 Task: Change  the formatting of the data to Which is Less than 10, In conditional formating, put the option 'Light Red Fill with Drak Red Text. 'add another formatting option Format As Table, insert the option Blue Table style Light 9 In the sheet   Navigate Sales log book
Action: Mouse moved to (50, 146)
Screenshot: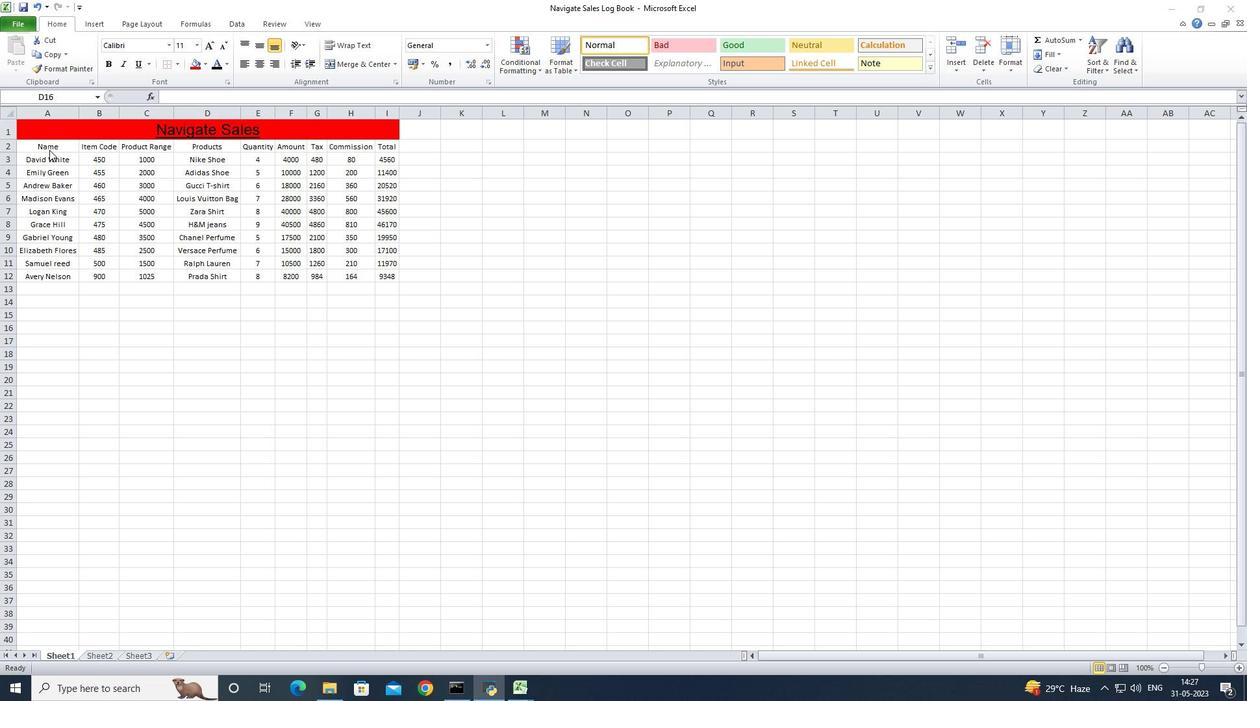 
Action: Mouse pressed left at (50, 146)
Screenshot: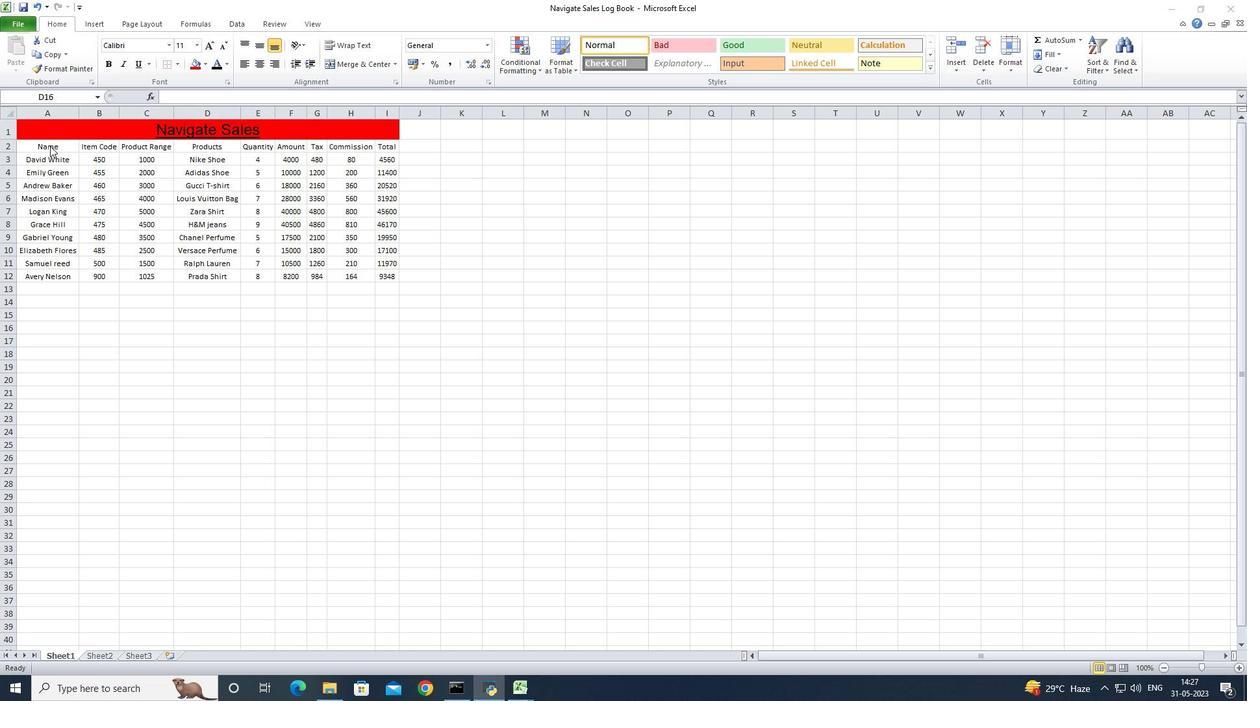 
Action: Mouse pressed left at (50, 146)
Screenshot: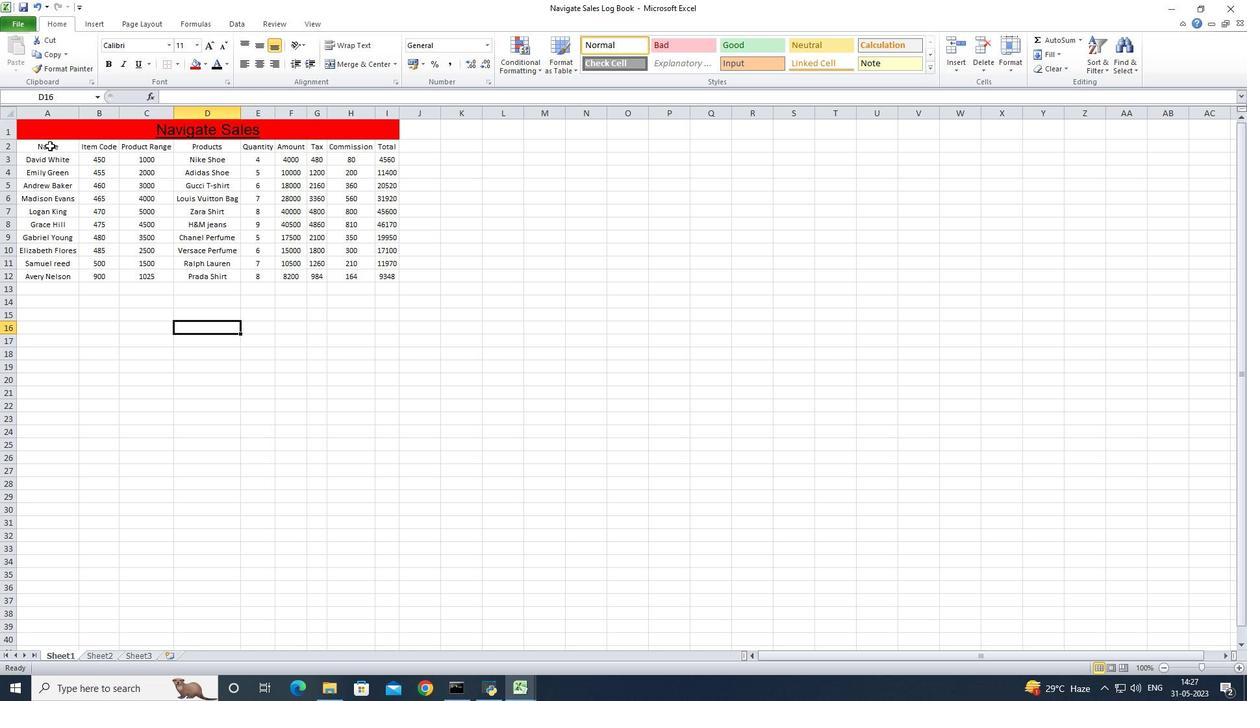 
Action: Mouse pressed left at (50, 146)
Screenshot: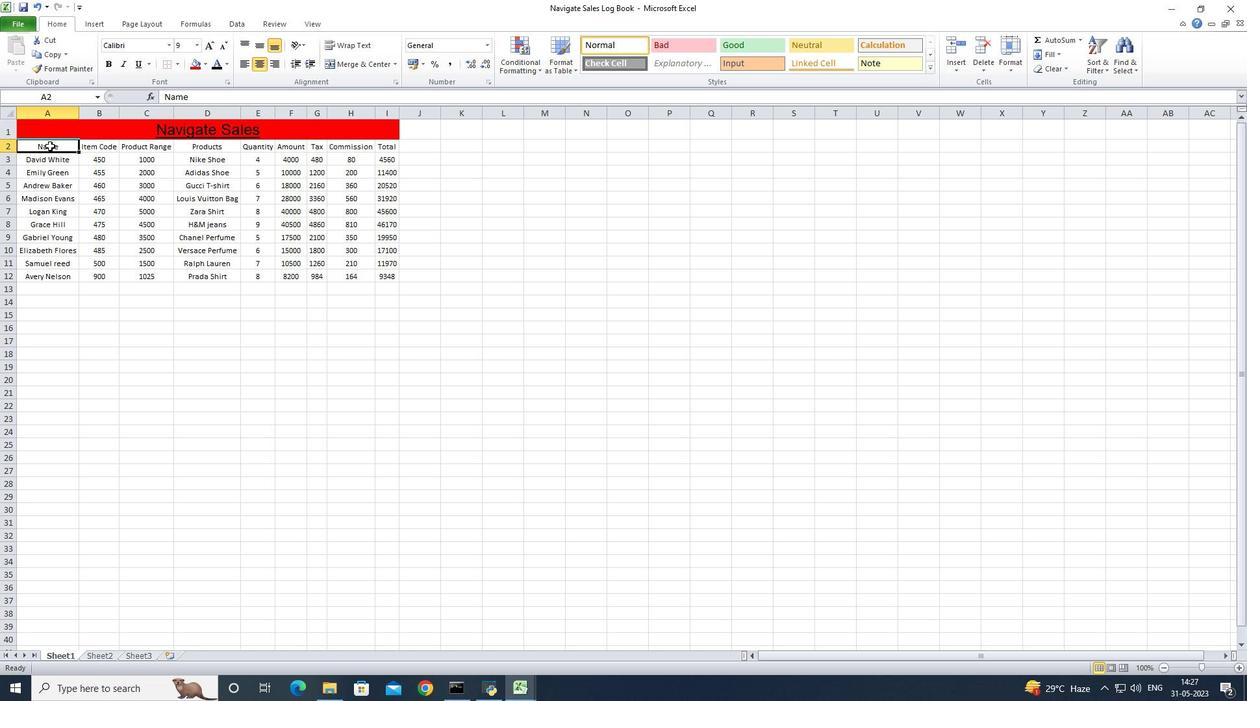
Action: Mouse moved to (518, 66)
Screenshot: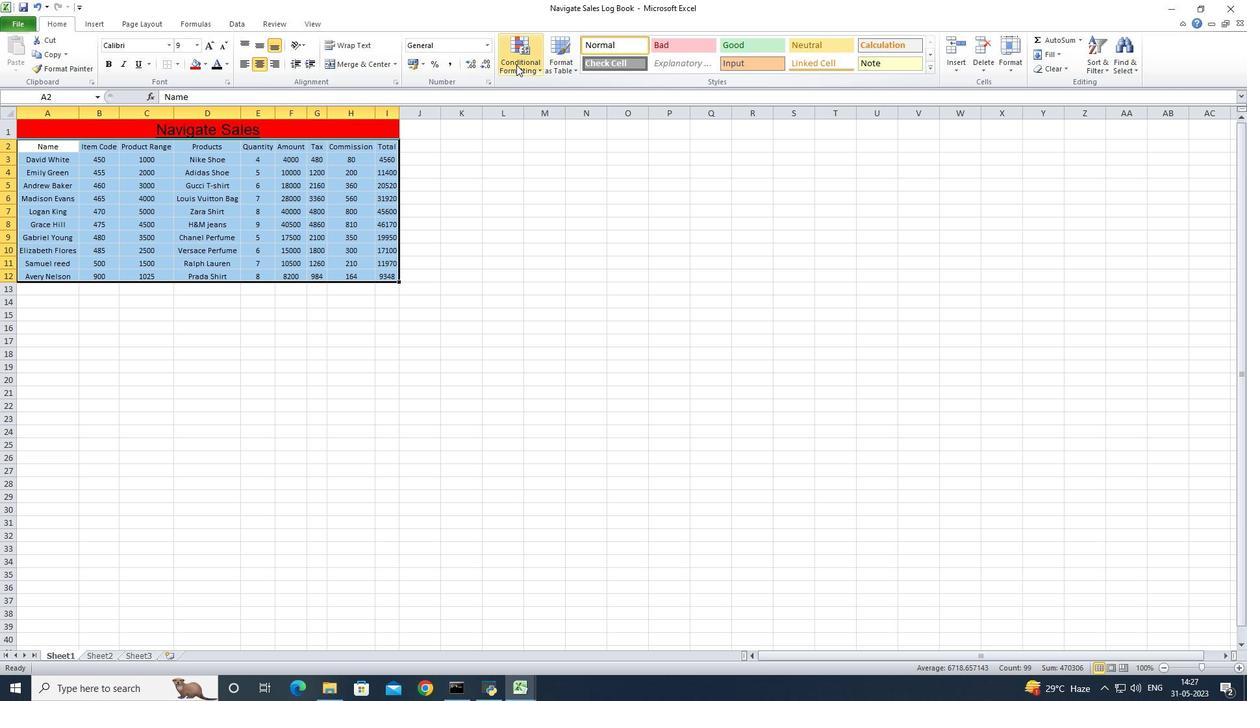 
Action: Mouse pressed left at (518, 66)
Screenshot: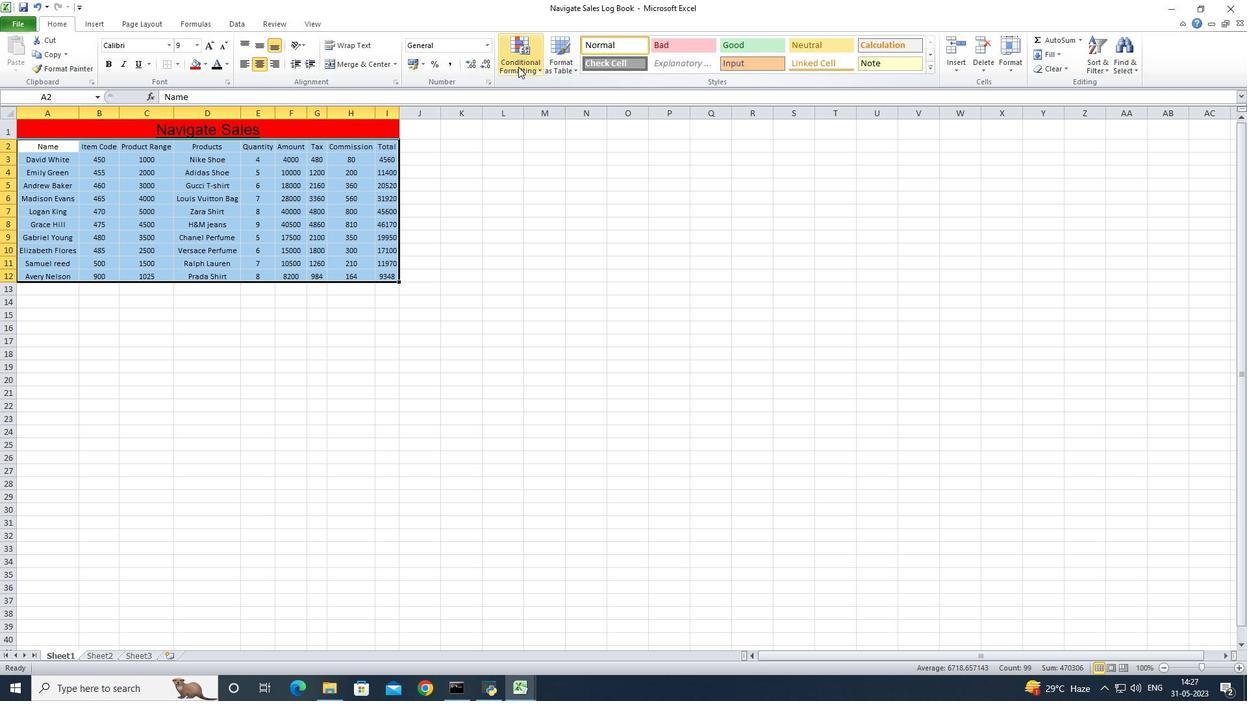 
Action: Mouse moved to (668, 114)
Screenshot: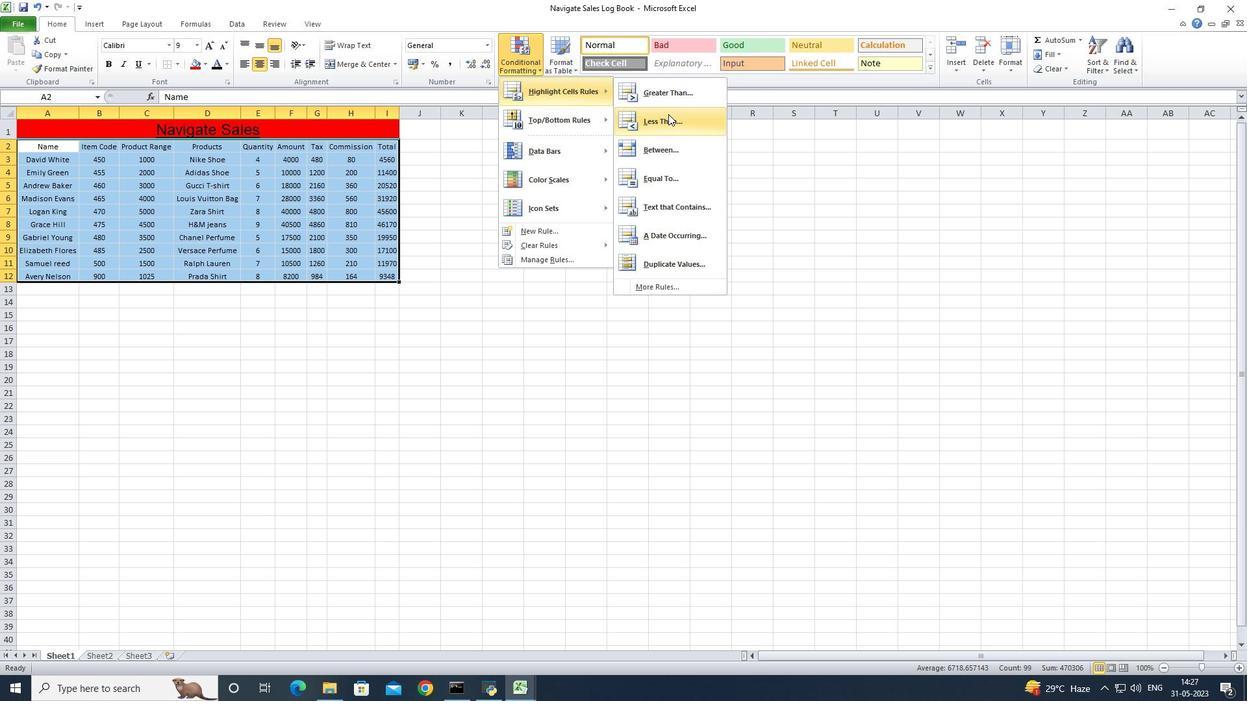 
Action: Mouse pressed left at (668, 114)
Screenshot: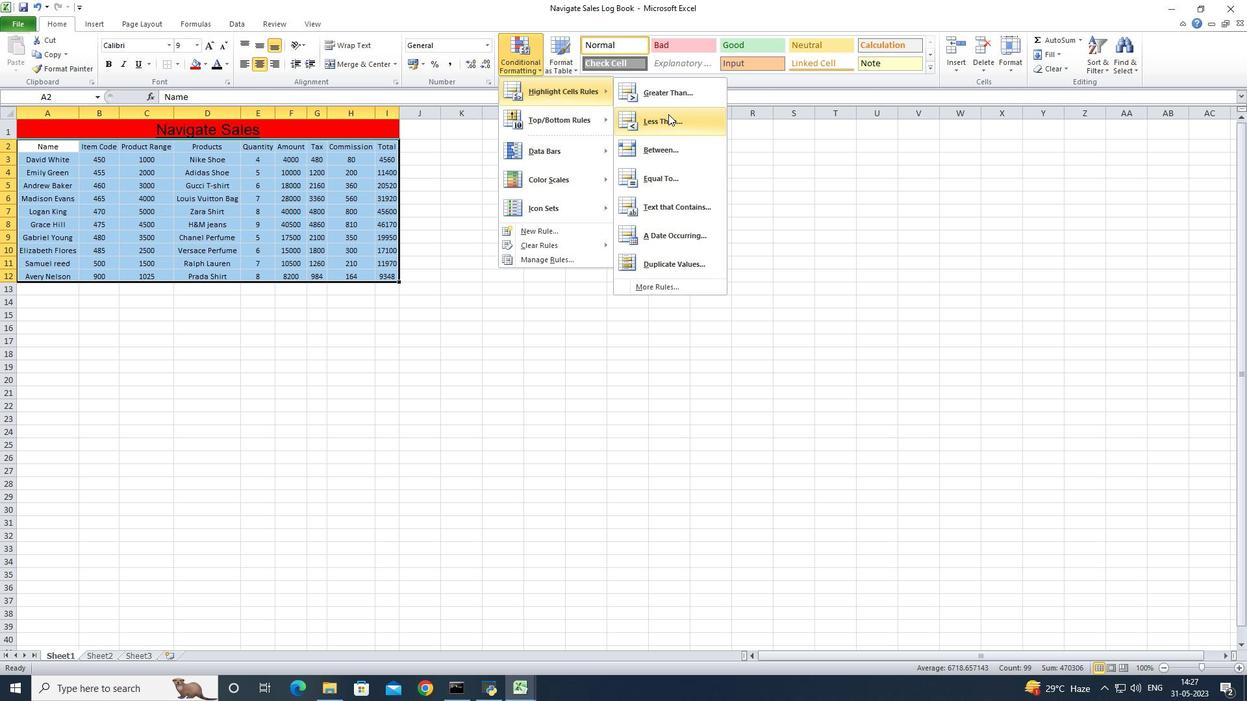 
Action: Mouse moved to (317, 295)
Screenshot: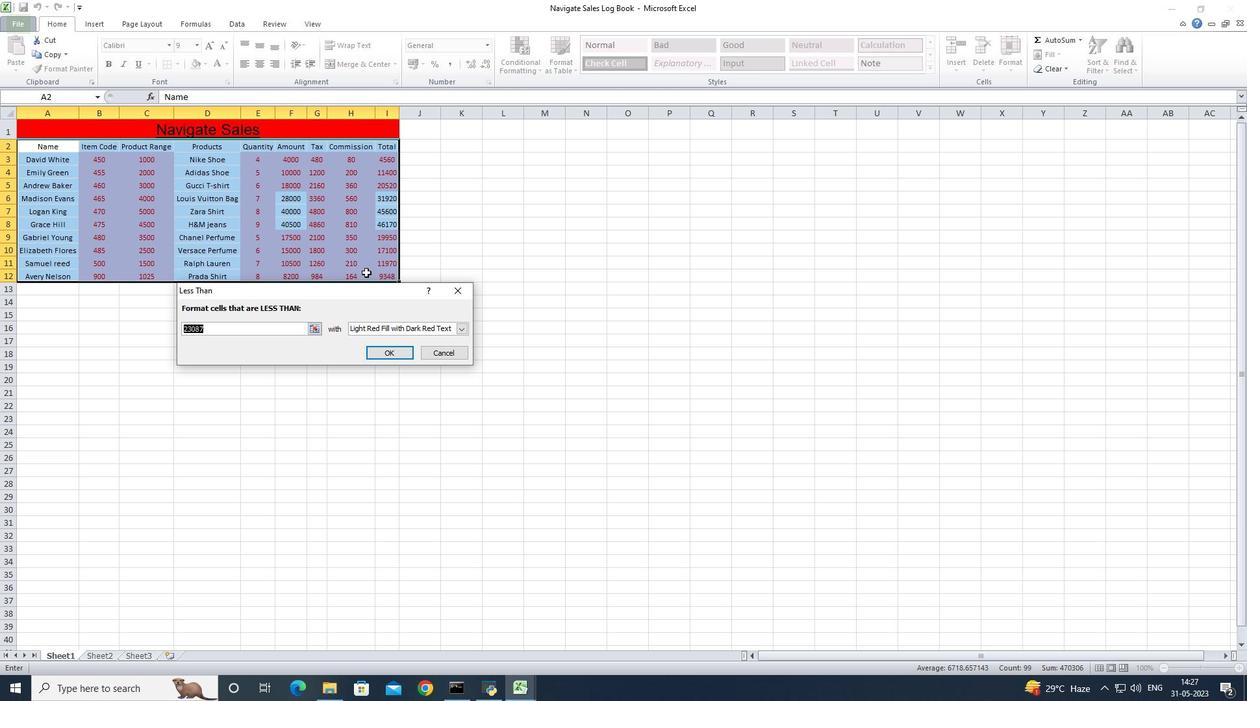 
Action: Key pressed 10
Screenshot: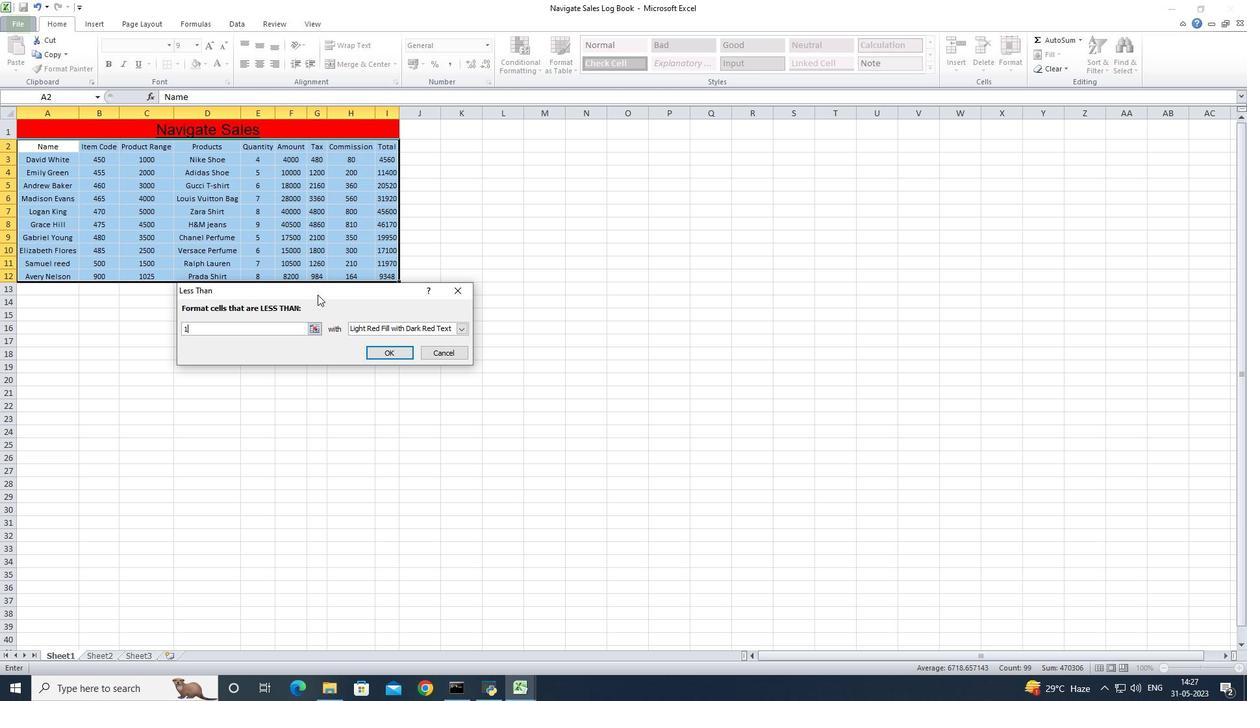 
Action: Mouse moved to (458, 330)
Screenshot: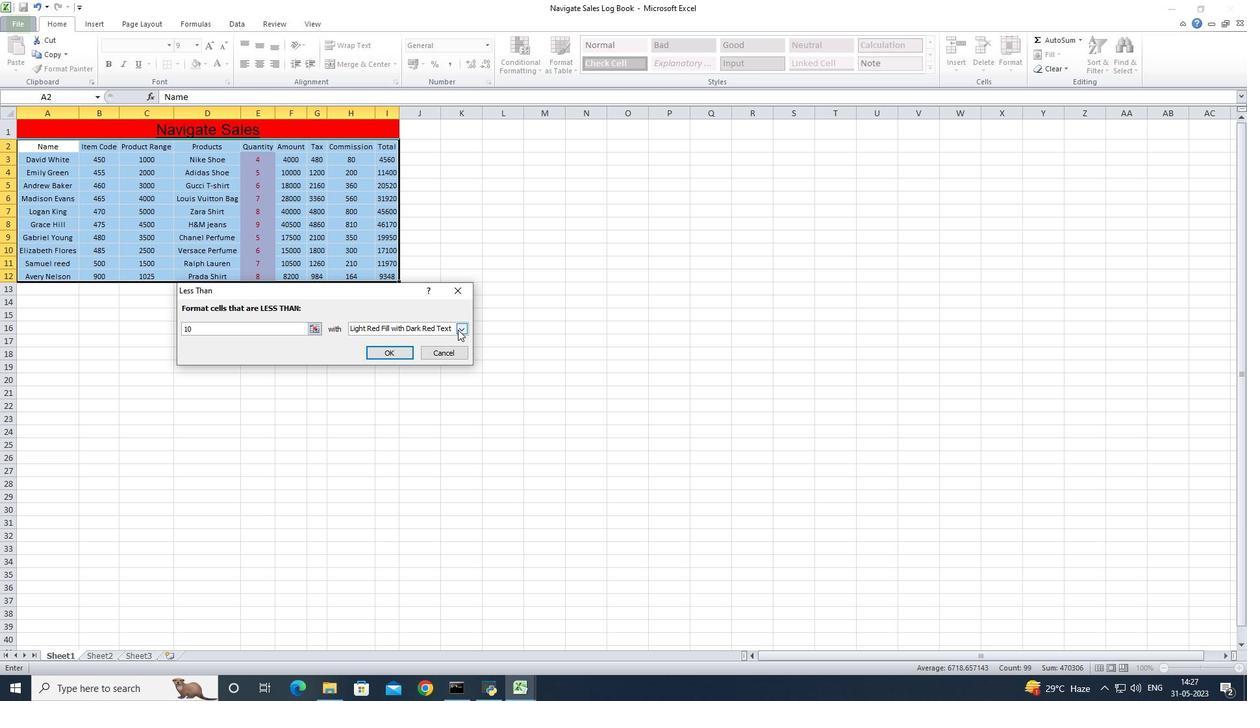 
Action: Mouse pressed left at (458, 330)
Screenshot: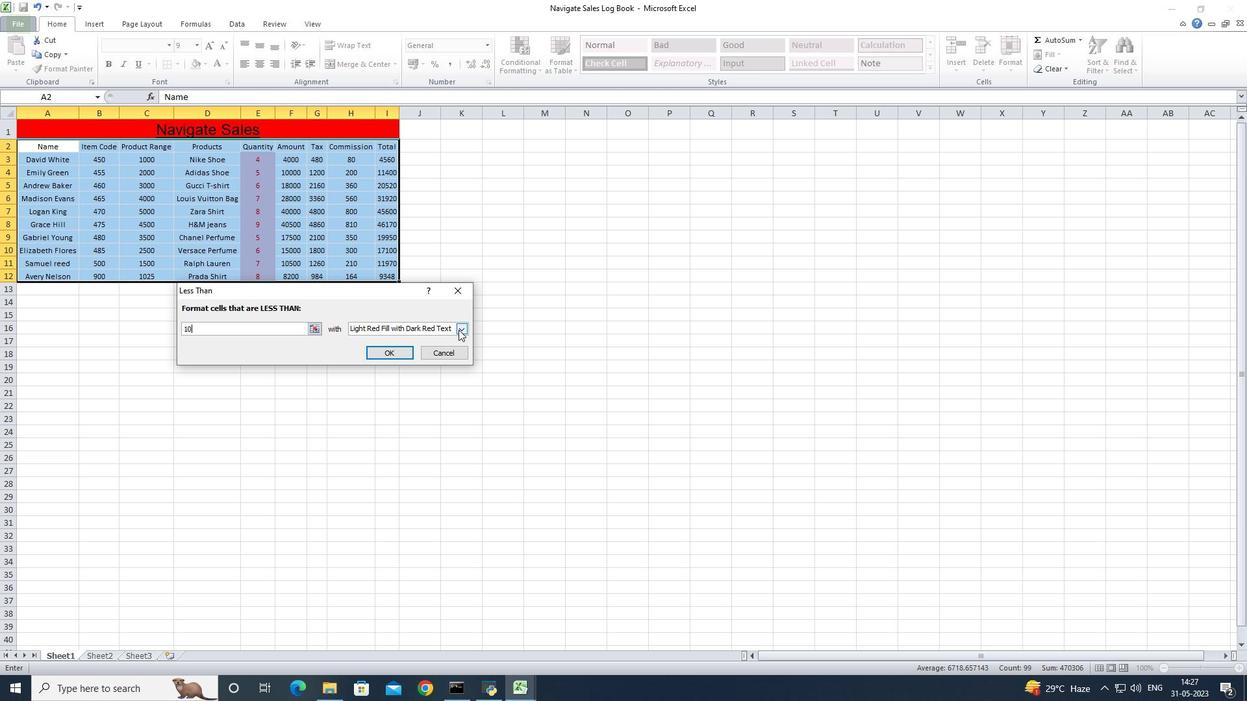 
Action: Mouse moved to (422, 343)
Screenshot: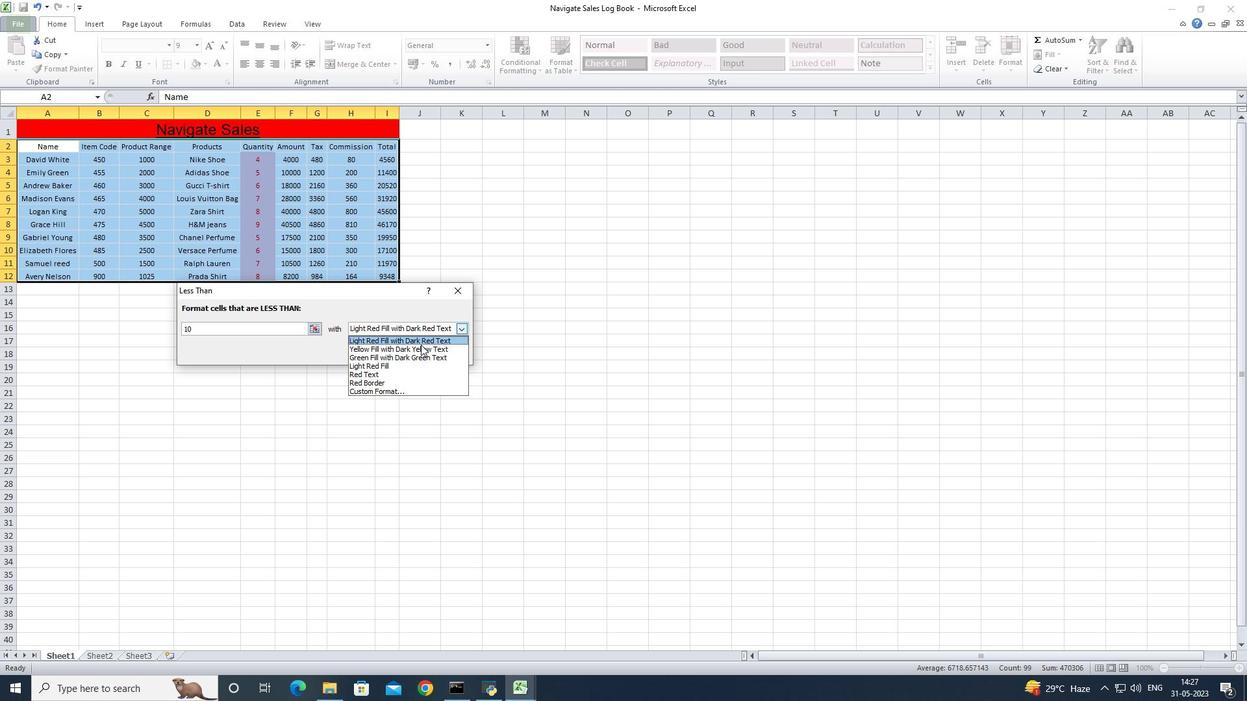 
Action: Mouse pressed left at (422, 343)
Screenshot: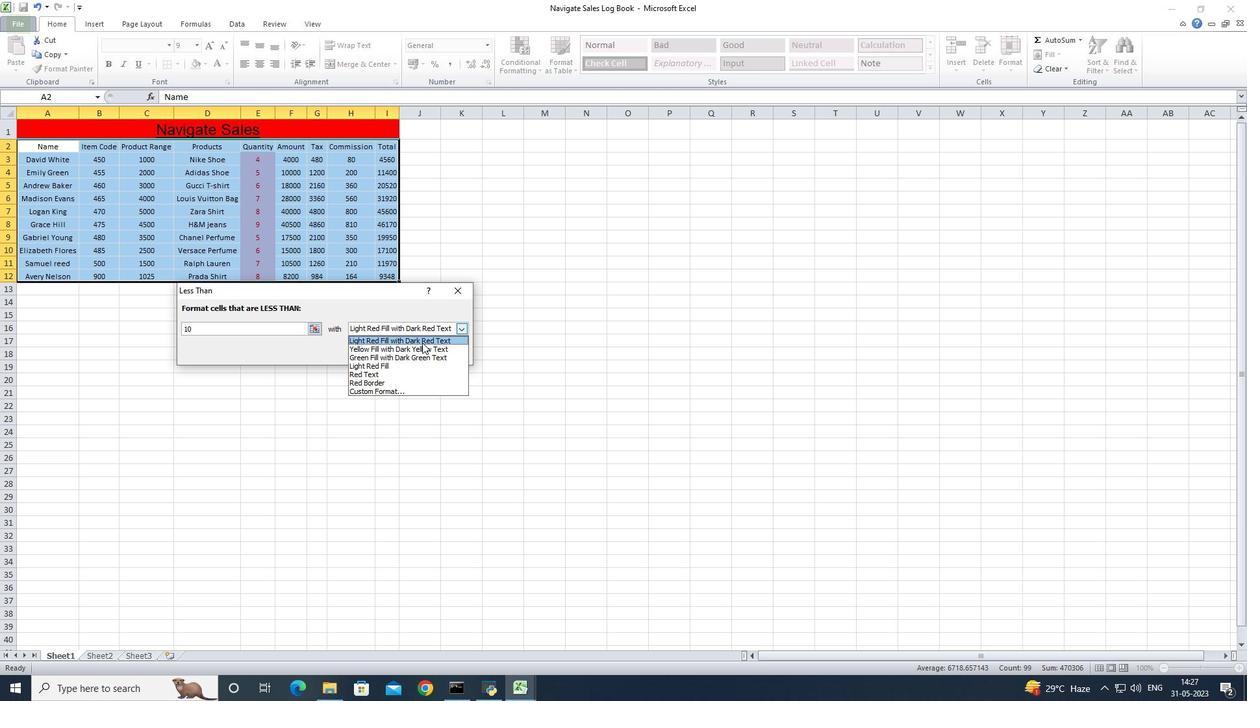
Action: Mouse moved to (398, 354)
Screenshot: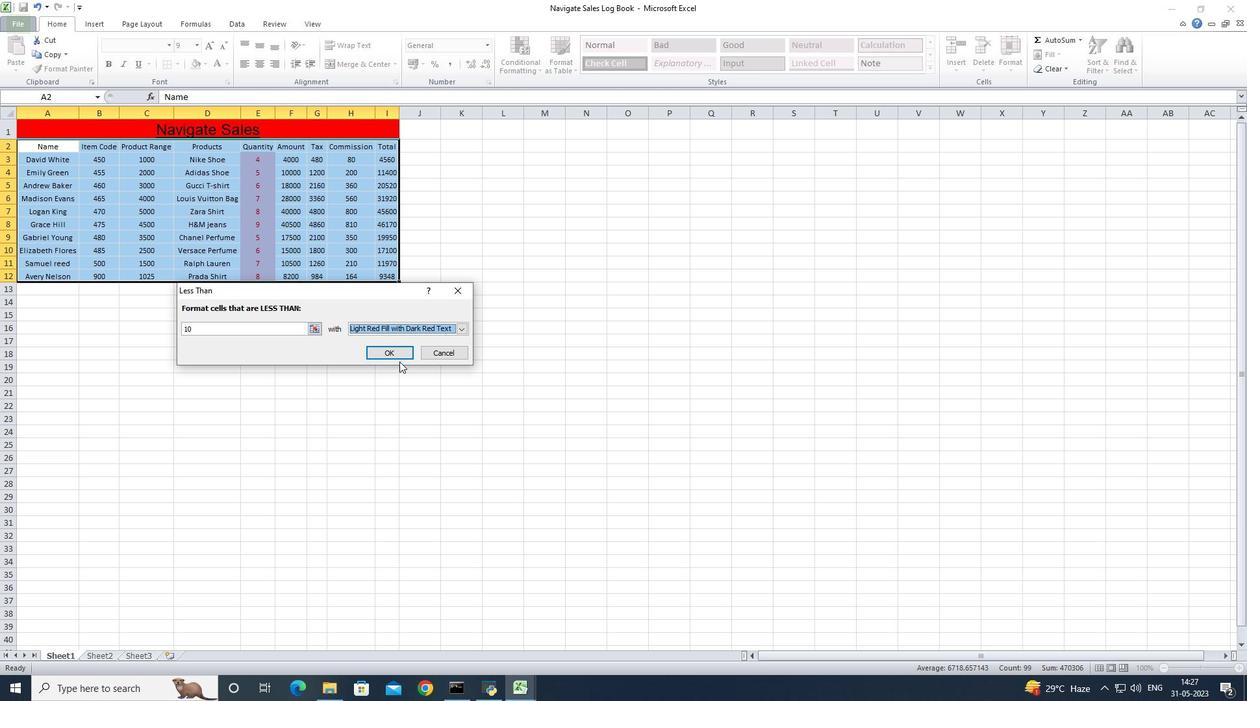 
Action: Mouse pressed left at (398, 354)
Screenshot: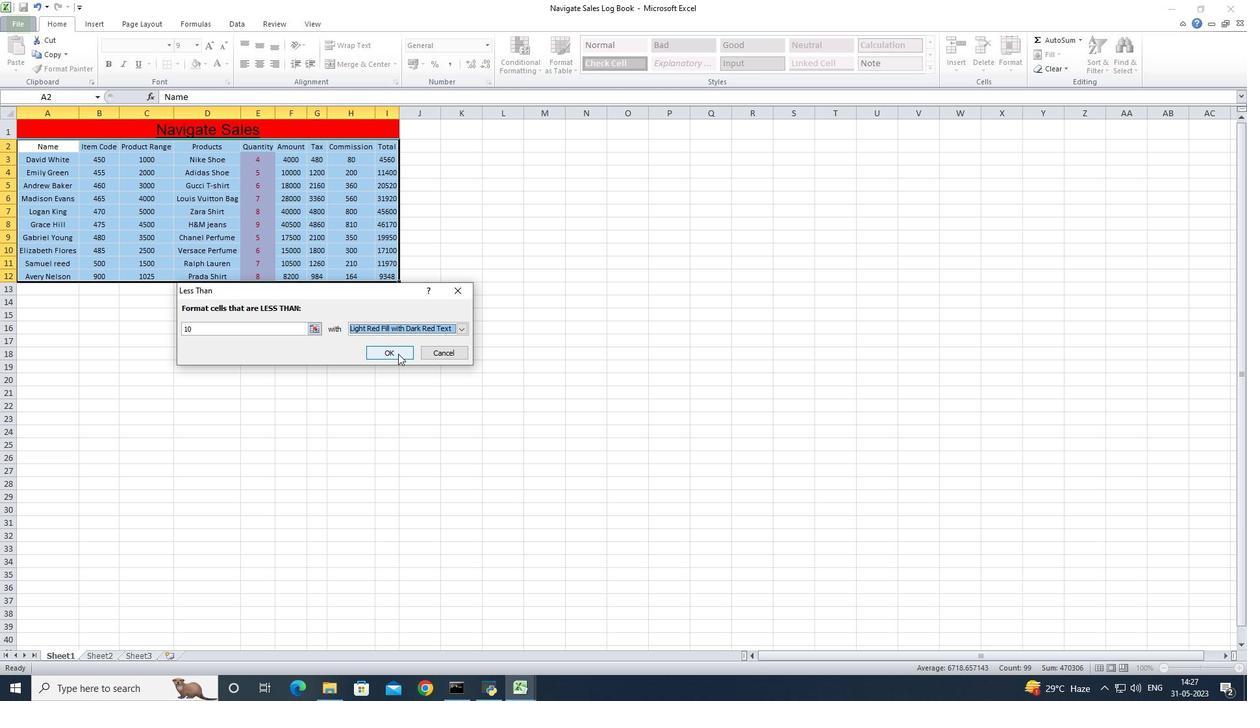 
Action: Mouse moved to (122, 167)
Screenshot: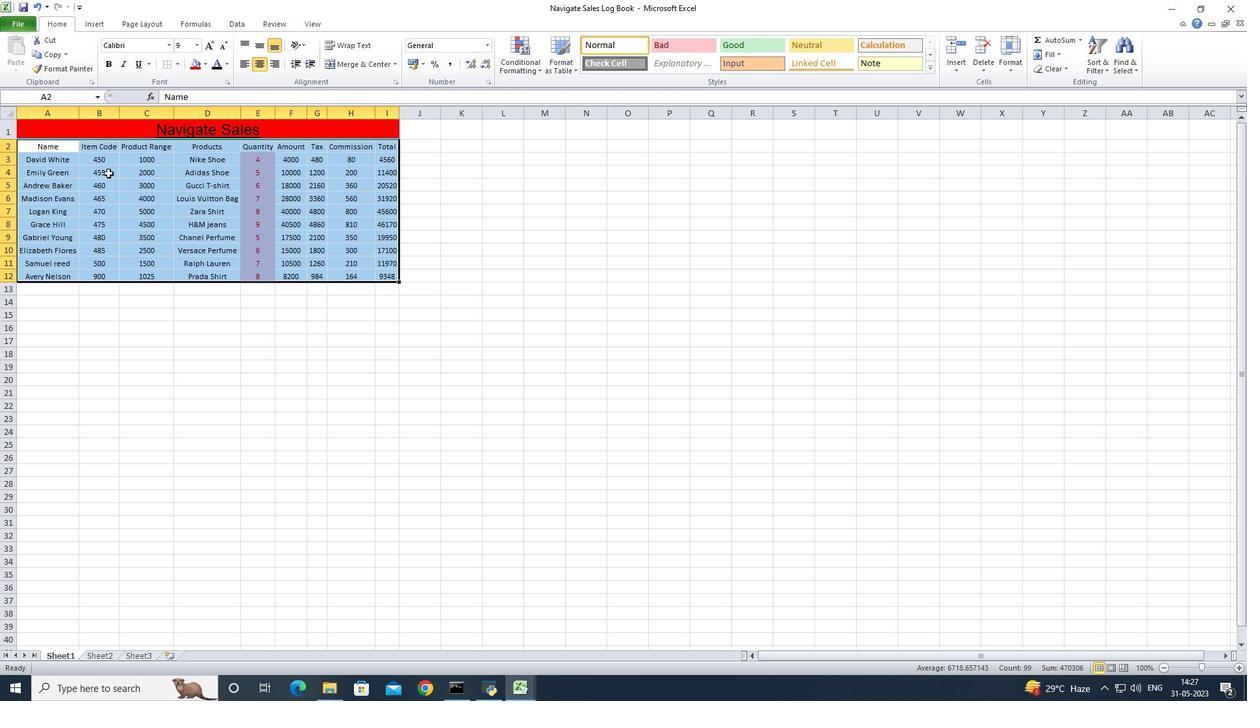 
Action: Mouse pressed left at (122, 167)
Screenshot: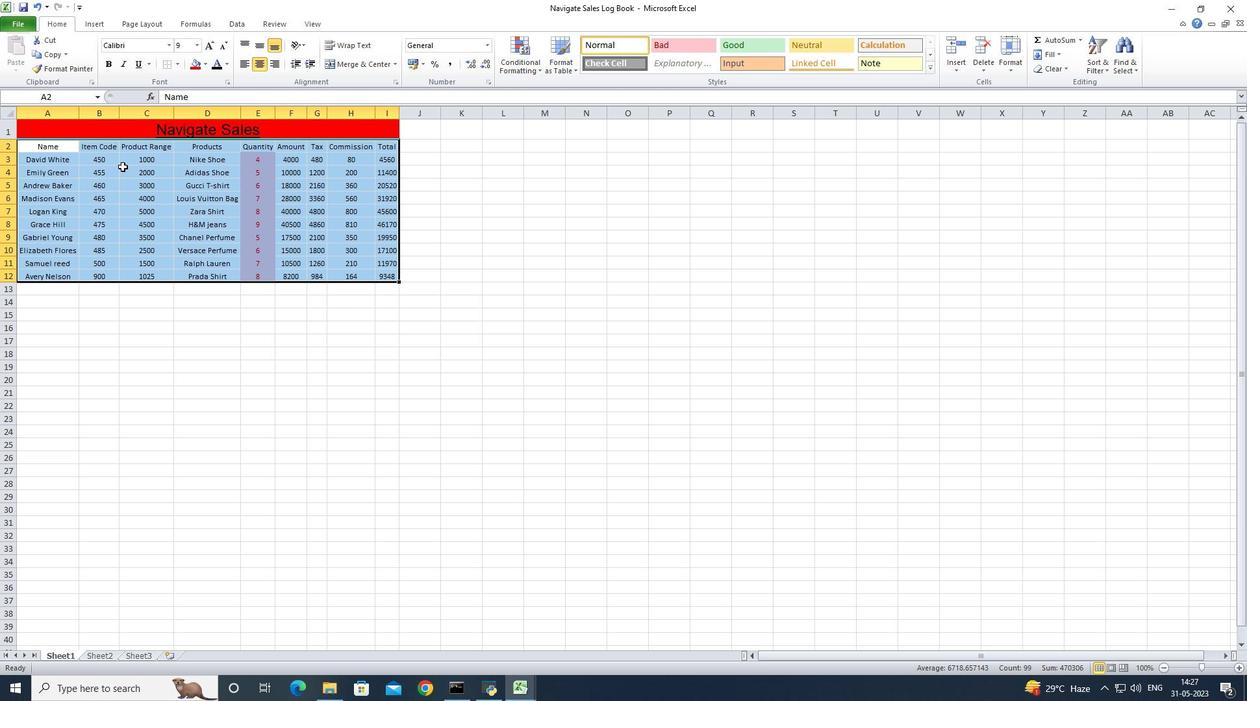 
Action: Mouse moved to (51, 148)
Screenshot: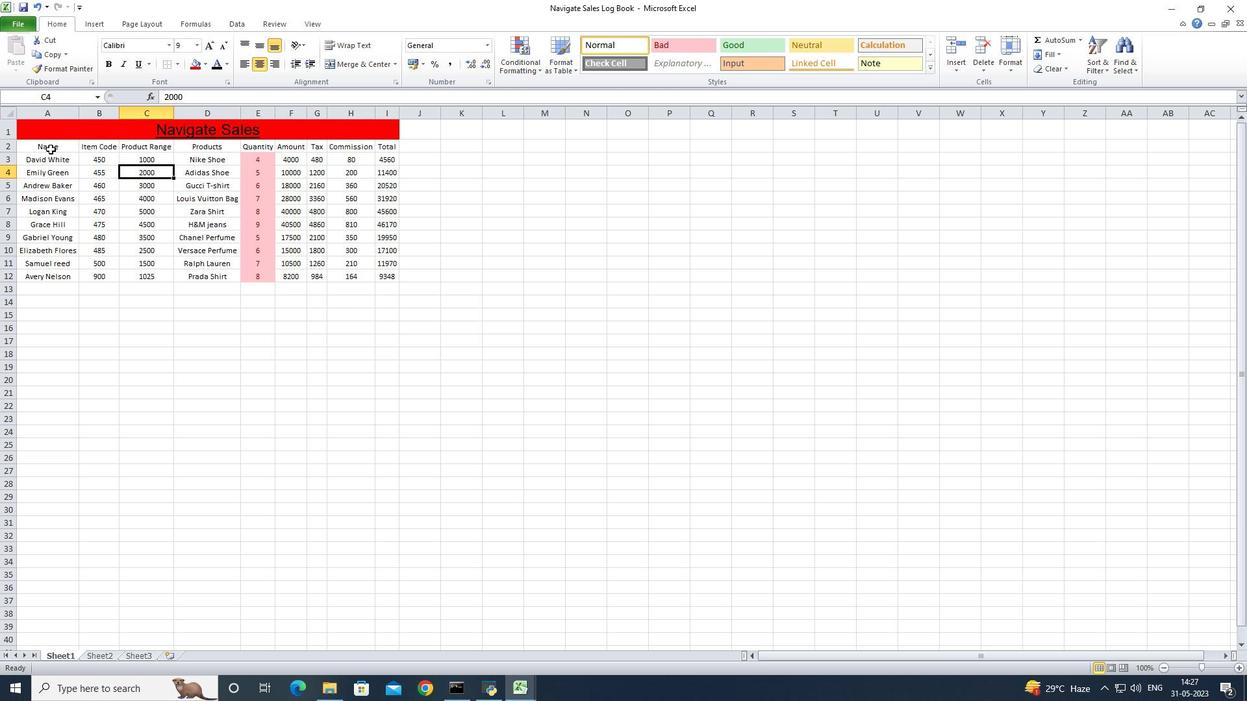 
Action: Mouse pressed left at (51, 148)
Screenshot: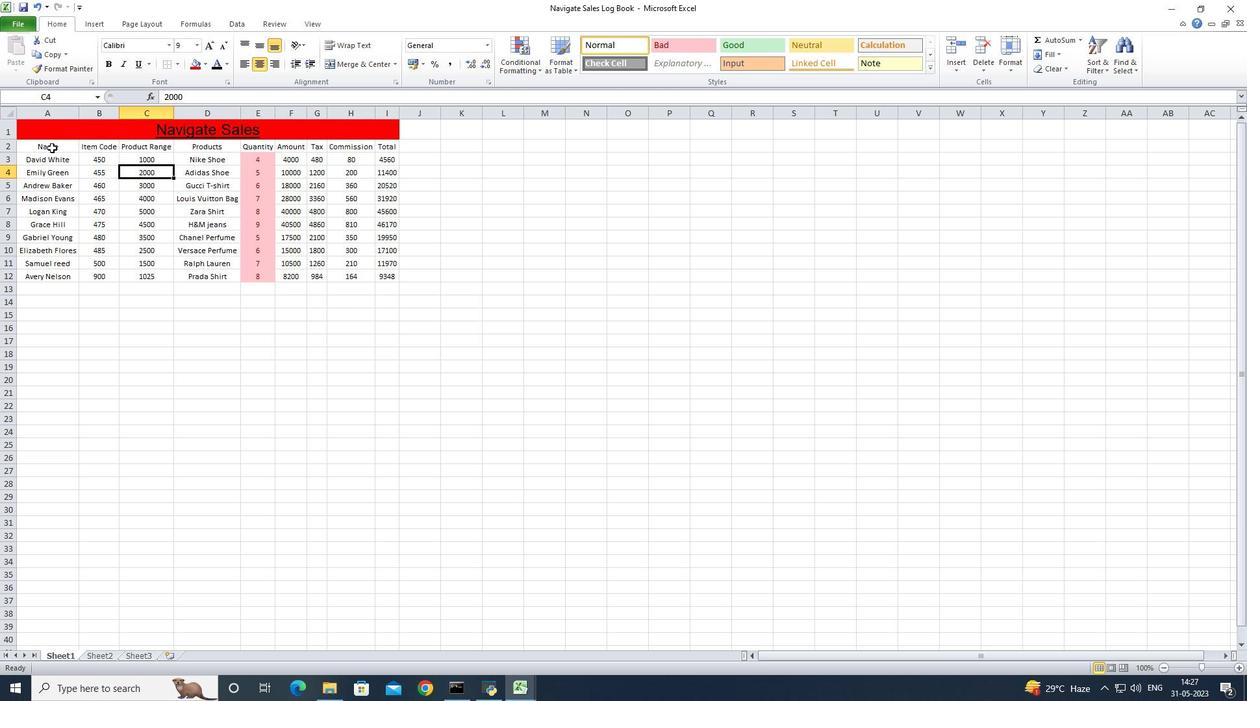 
Action: Mouse moved to (562, 69)
Screenshot: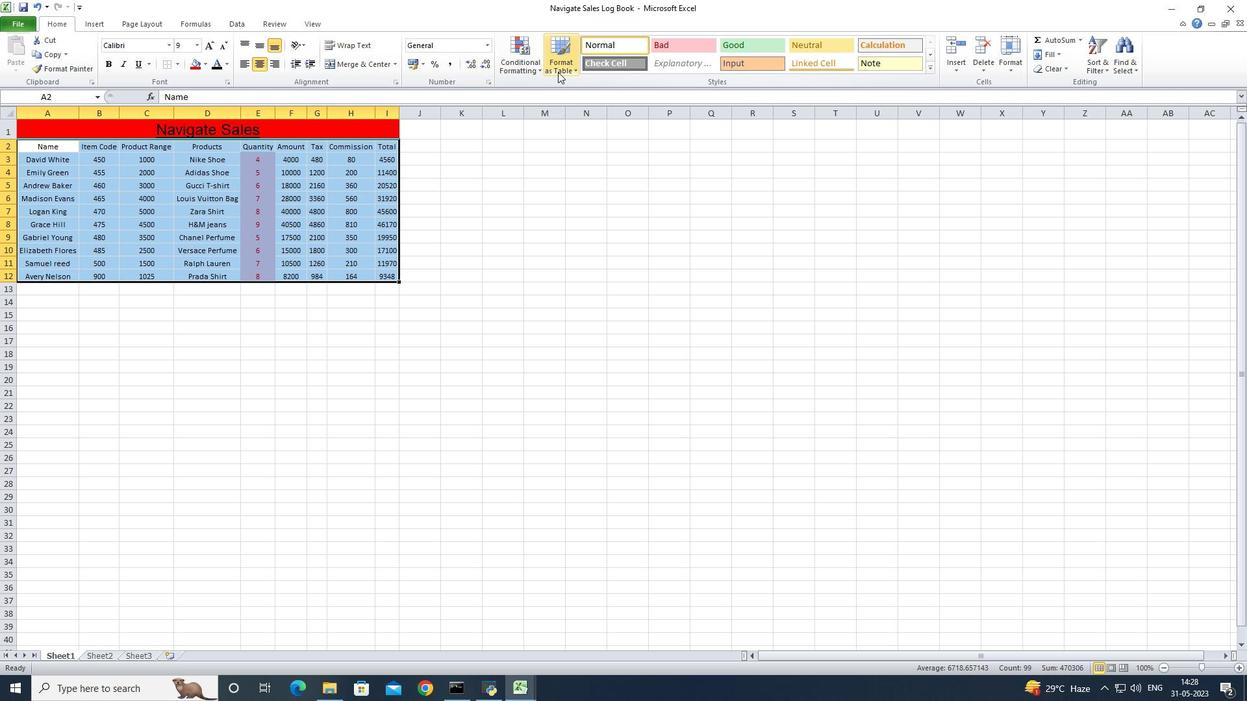 
Action: Mouse pressed left at (562, 69)
Screenshot: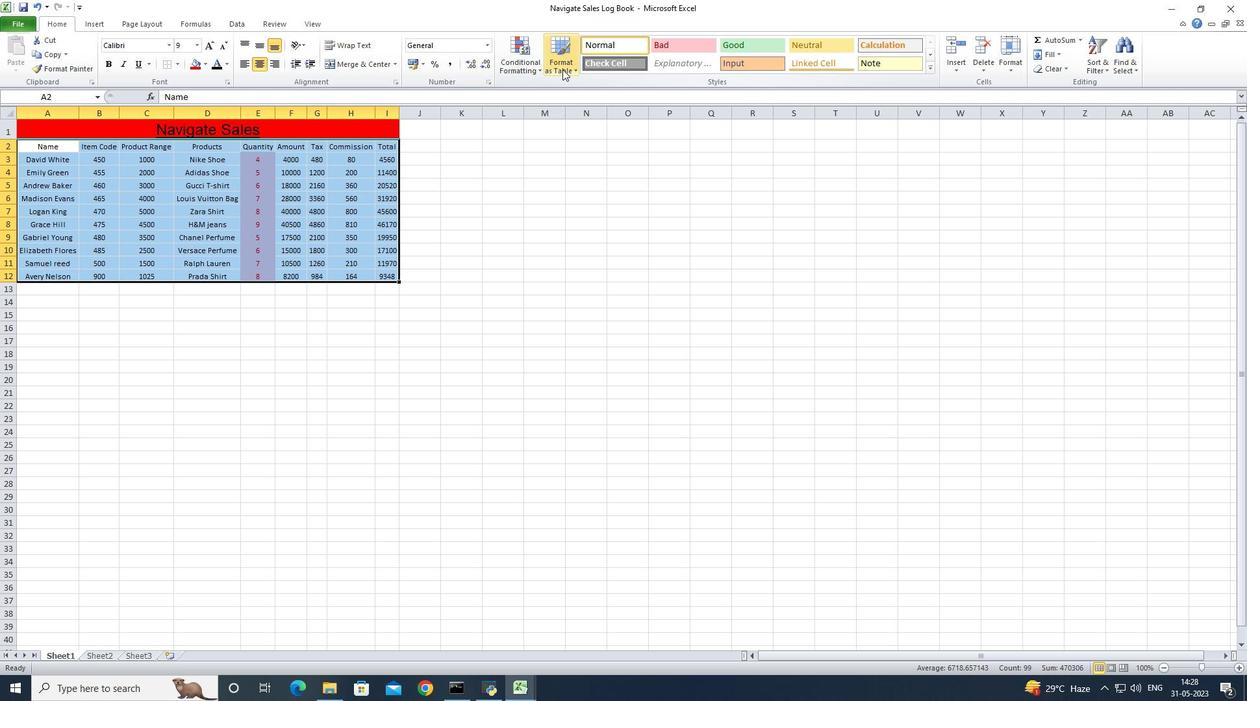 
Action: Mouse moved to (786, 120)
Screenshot: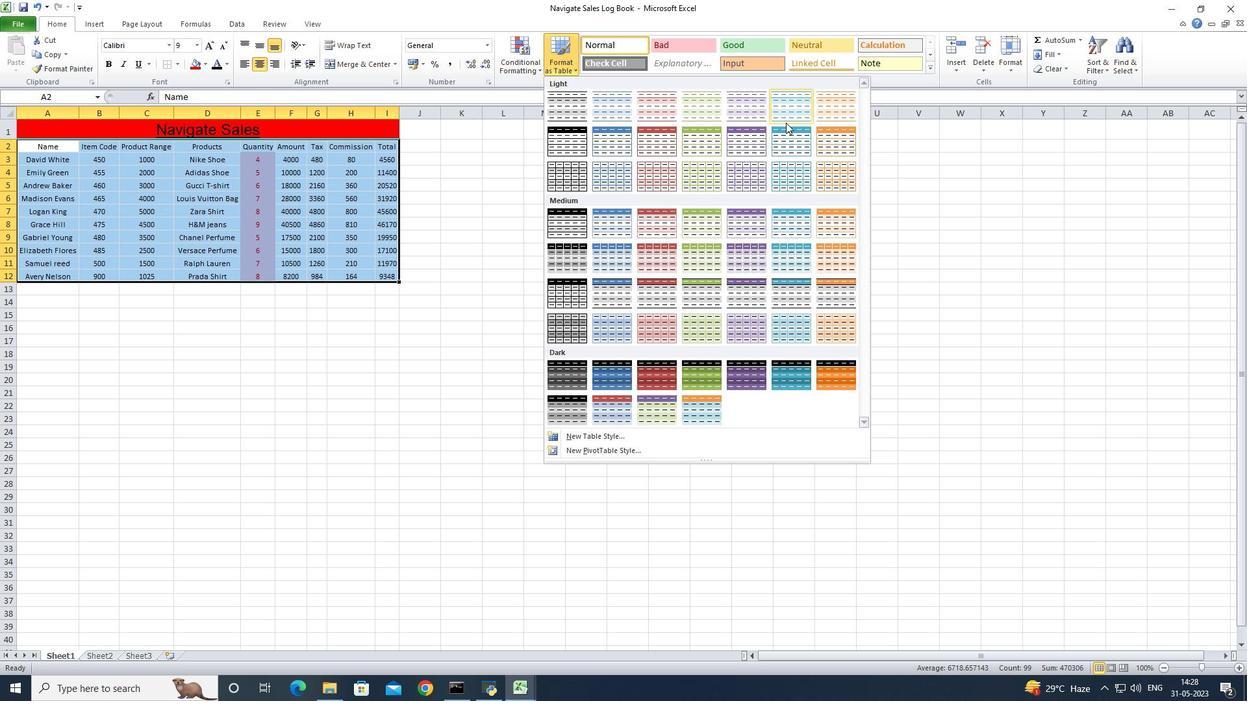 
Action: Mouse pressed left at (786, 120)
Screenshot: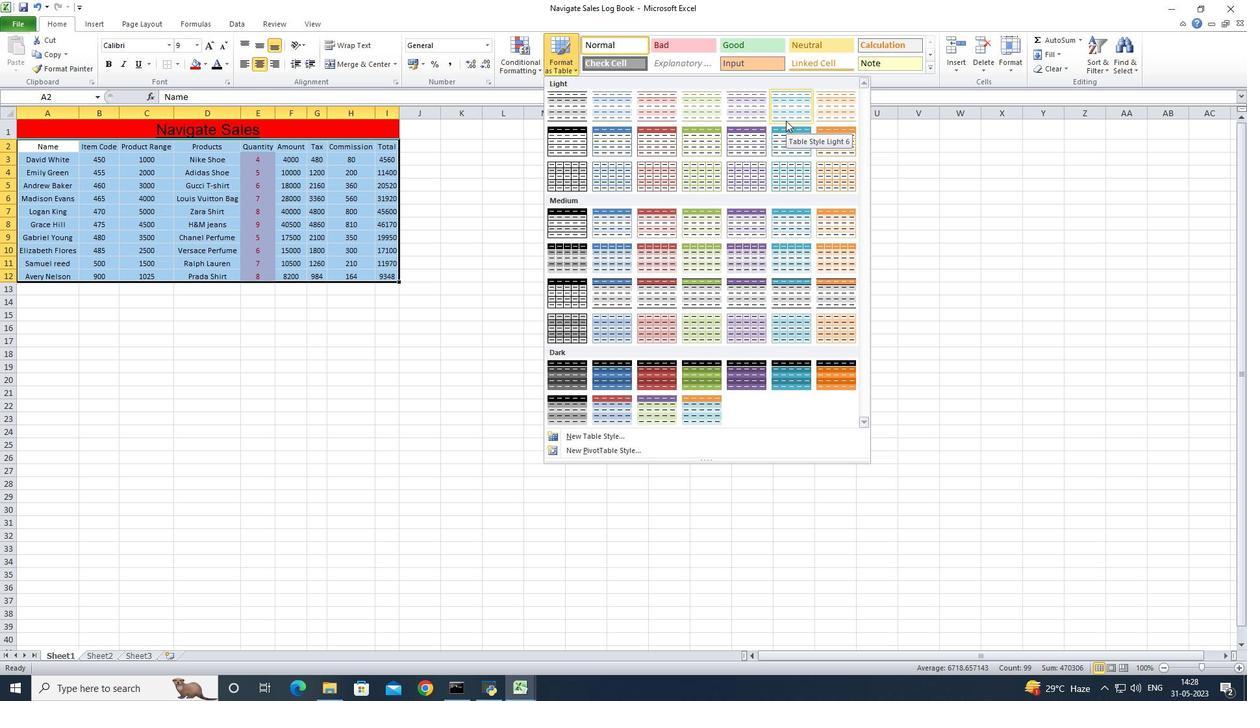 
Action: Mouse moved to (335, 347)
Screenshot: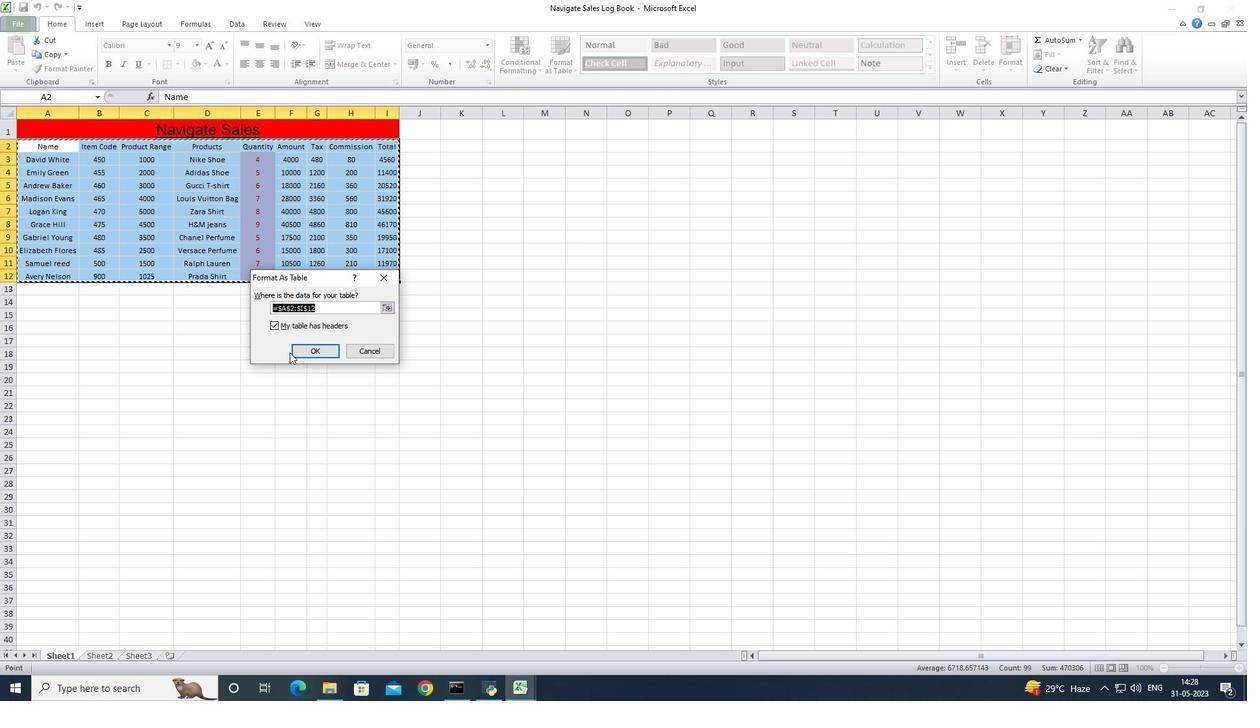 
Action: Mouse pressed left at (335, 347)
Screenshot: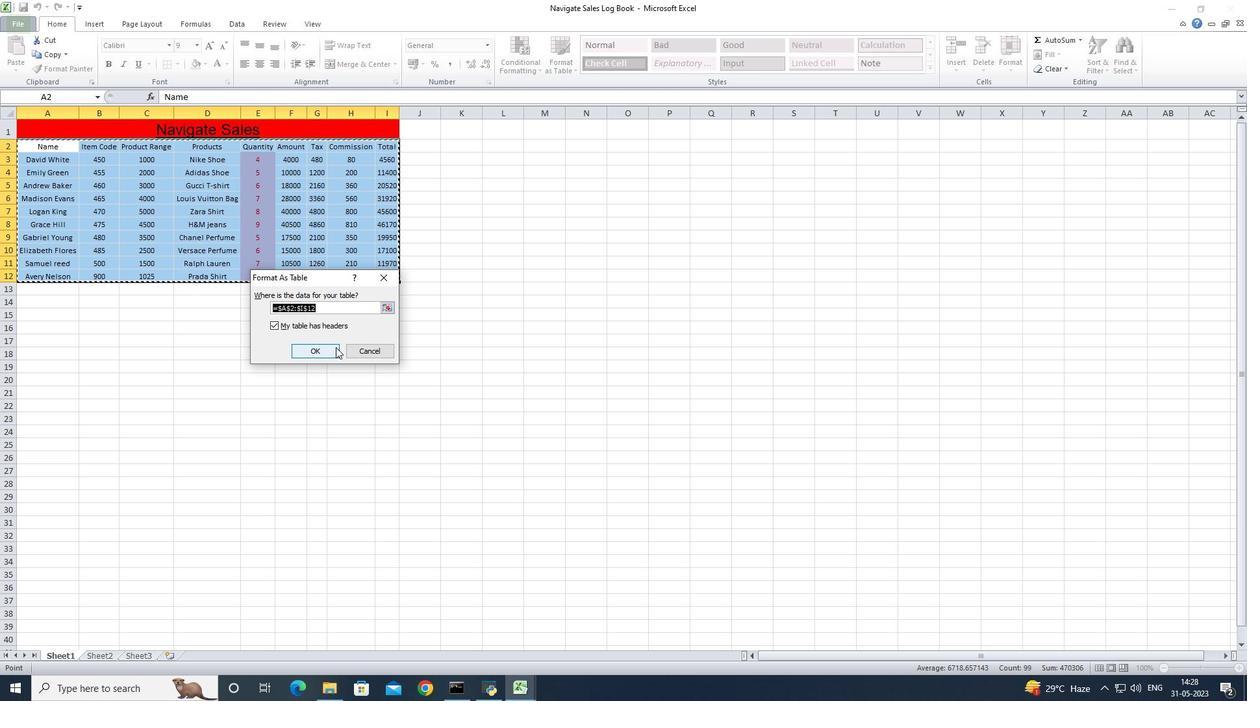 
Action: Mouse moved to (477, 334)
Screenshot: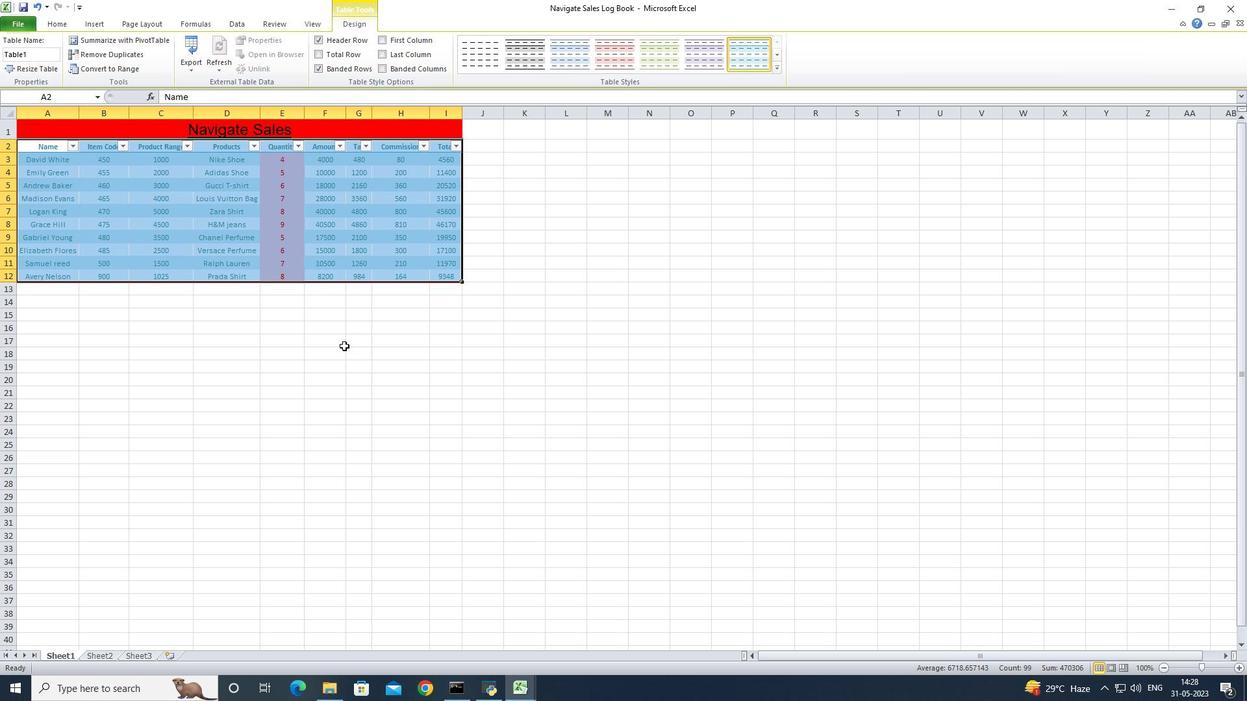 
Action: Mouse pressed left at (477, 334)
Screenshot: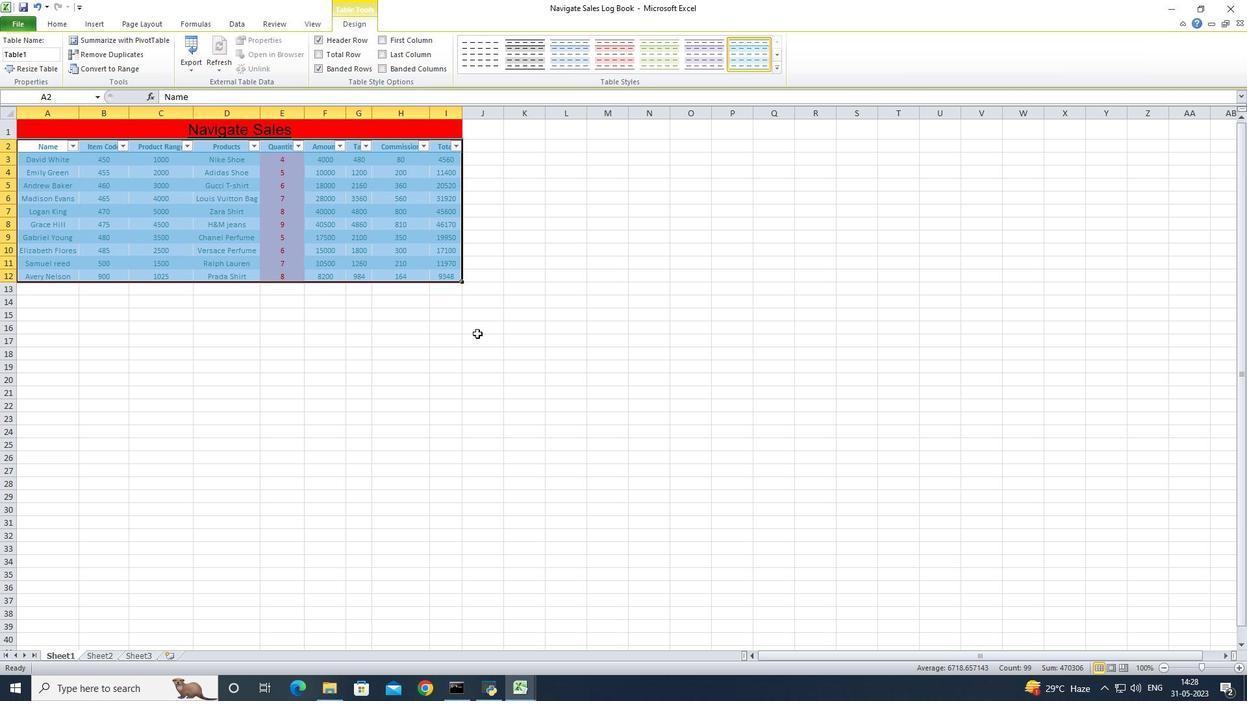 
Action: Mouse moved to (77, 114)
Screenshot: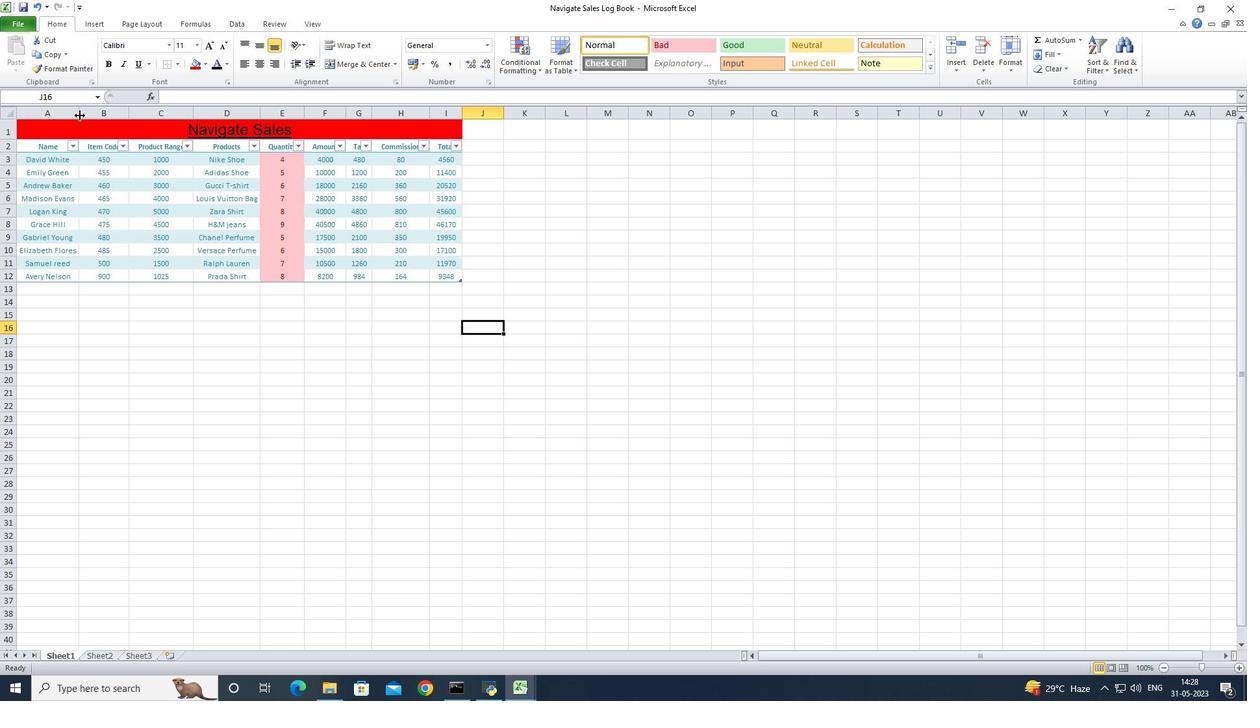 
Action: Mouse pressed left at (77, 114)
Screenshot: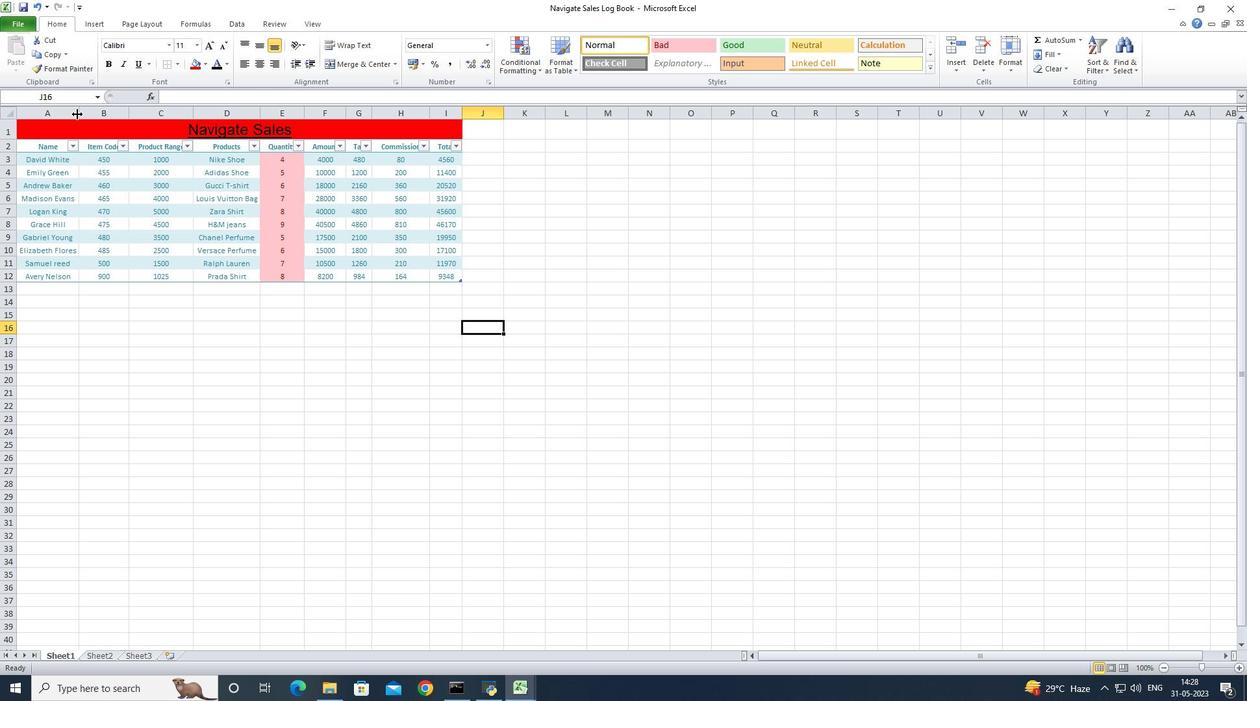 
Action: Mouse pressed left at (77, 114)
Screenshot: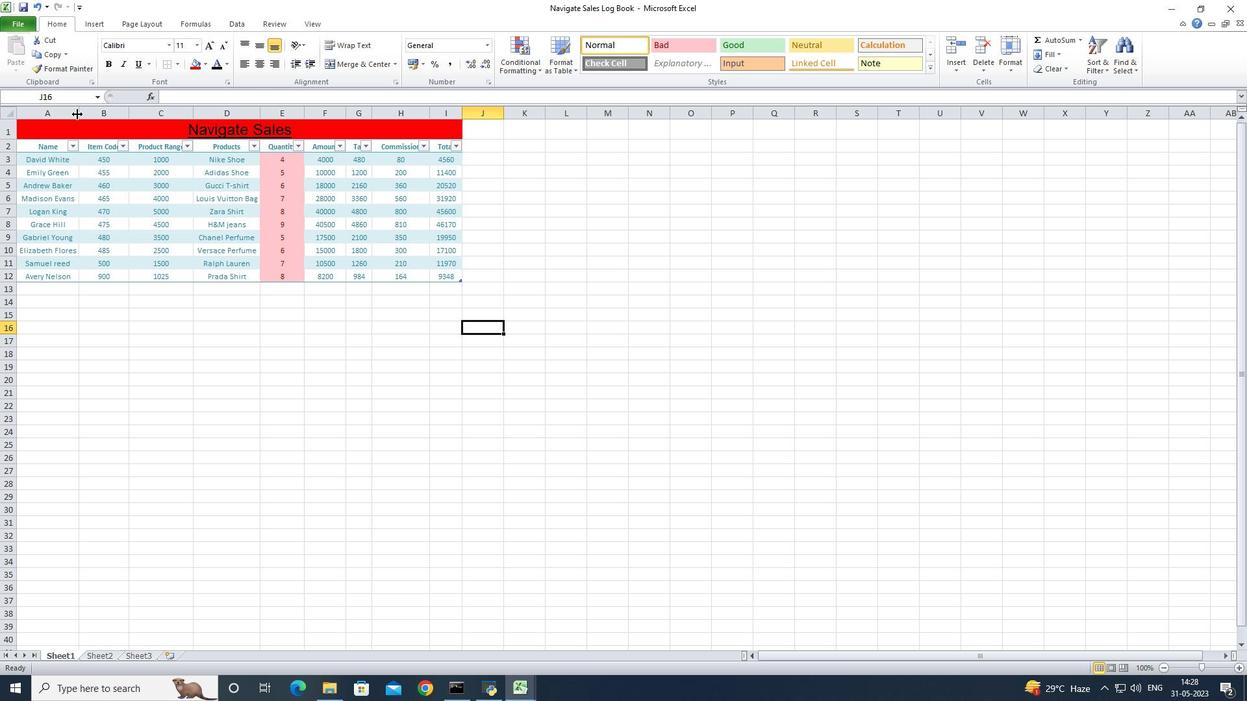 
Action: Mouse moved to (129, 112)
Screenshot: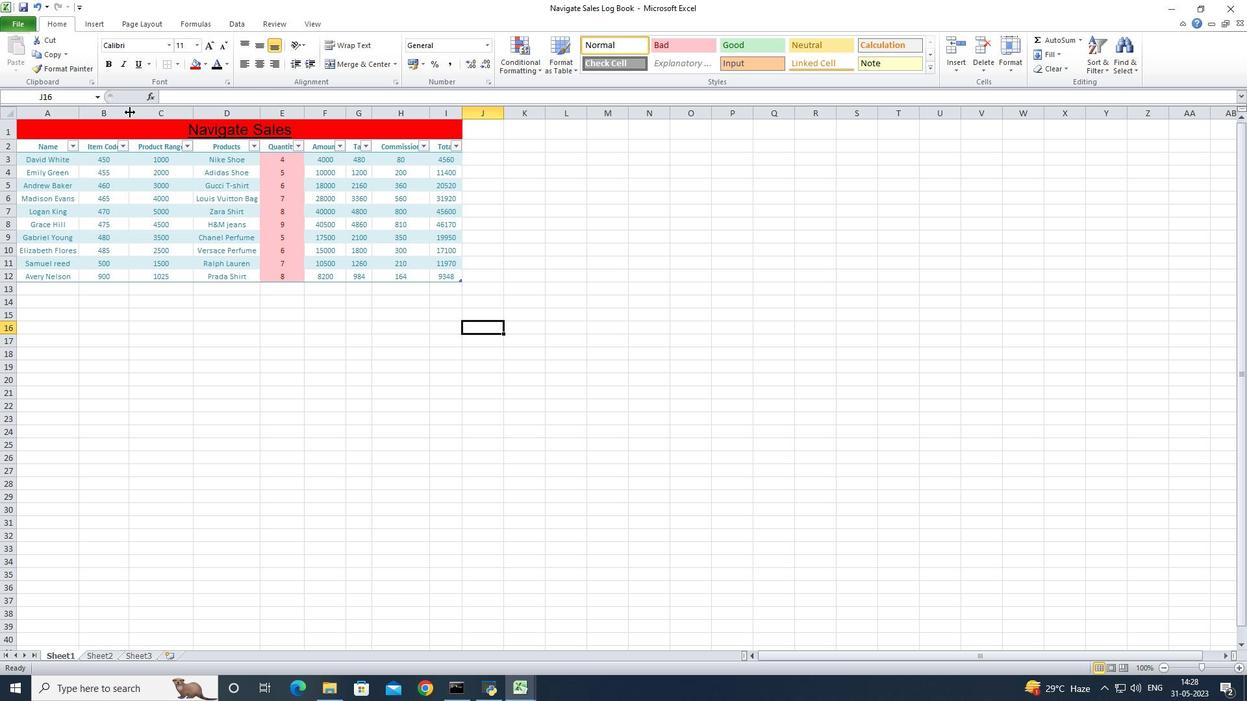 
Action: Mouse pressed left at (129, 112)
Screenshot: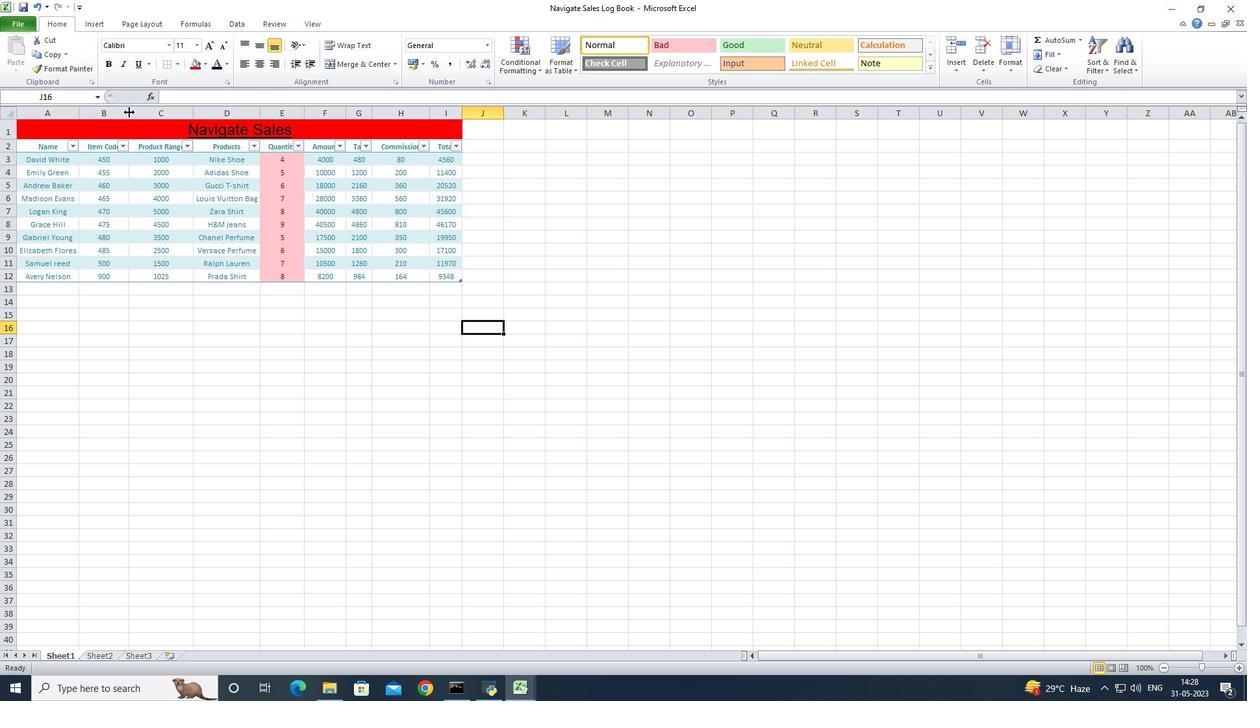 
Action: Mouse pressed left at (129, 112)
Screenshot: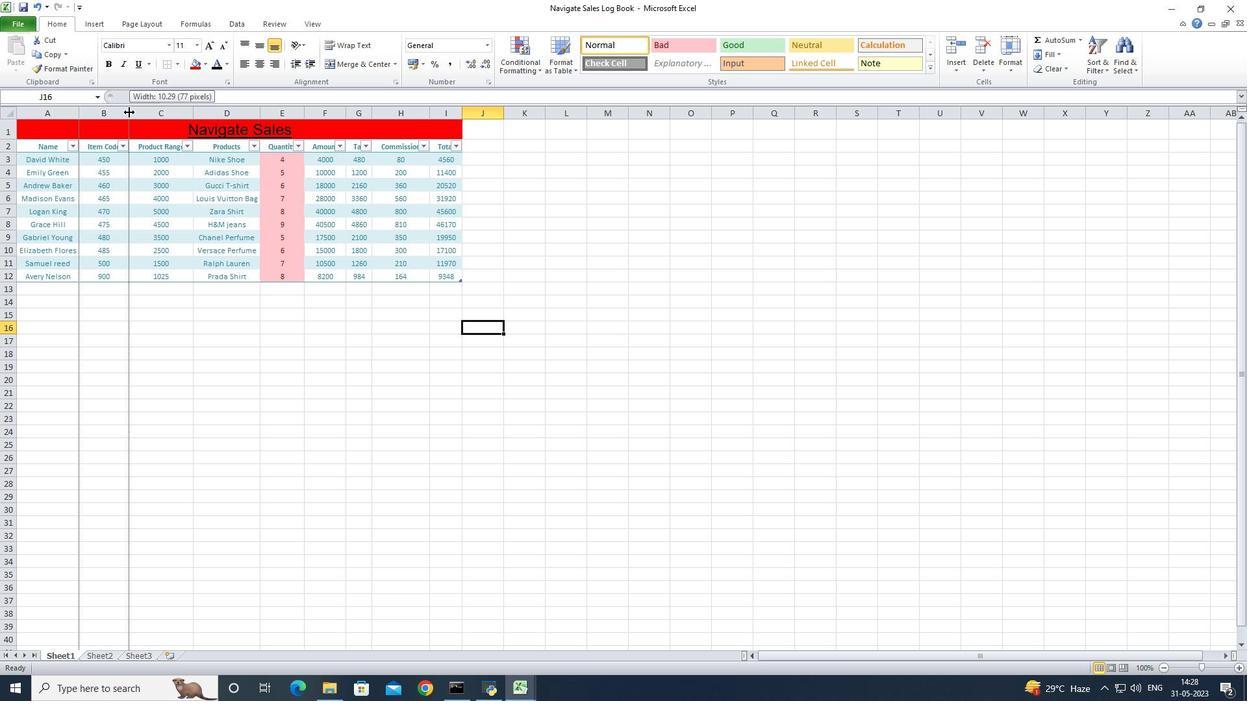 
Action: Mouse moved to (202, 117)
Screenshot: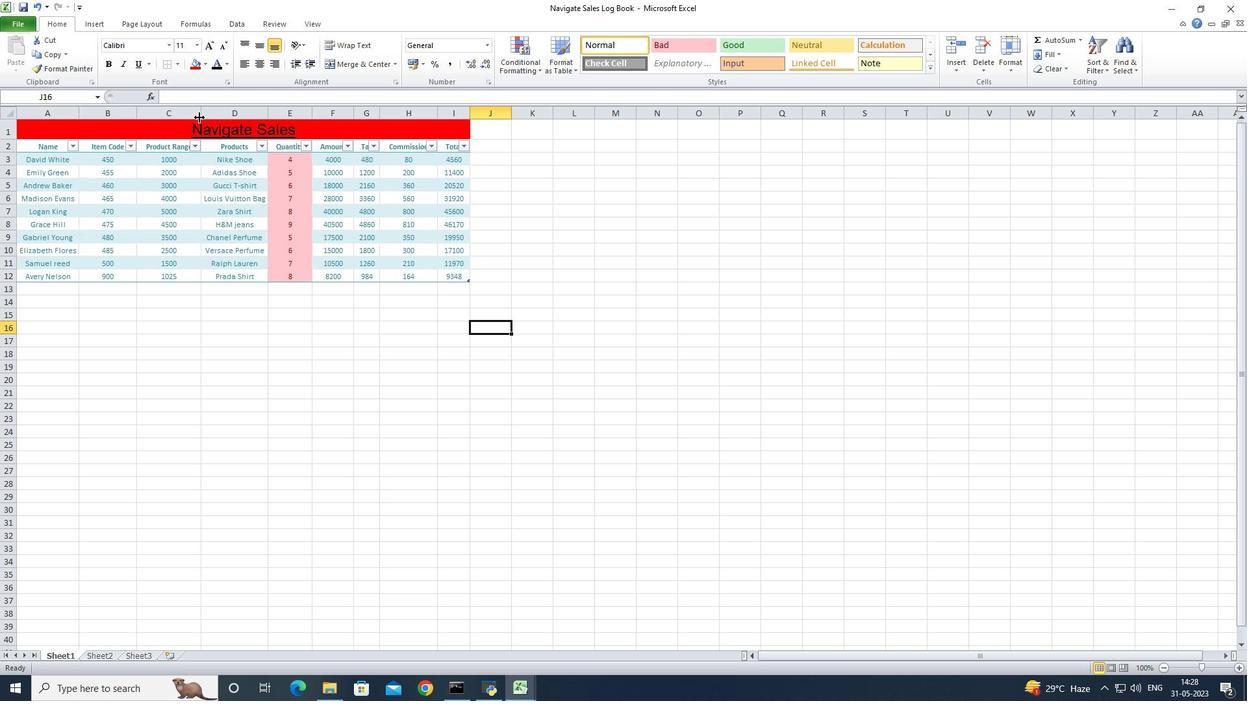 
Action: Mouse pressed left at (202, 117)
Screenshot: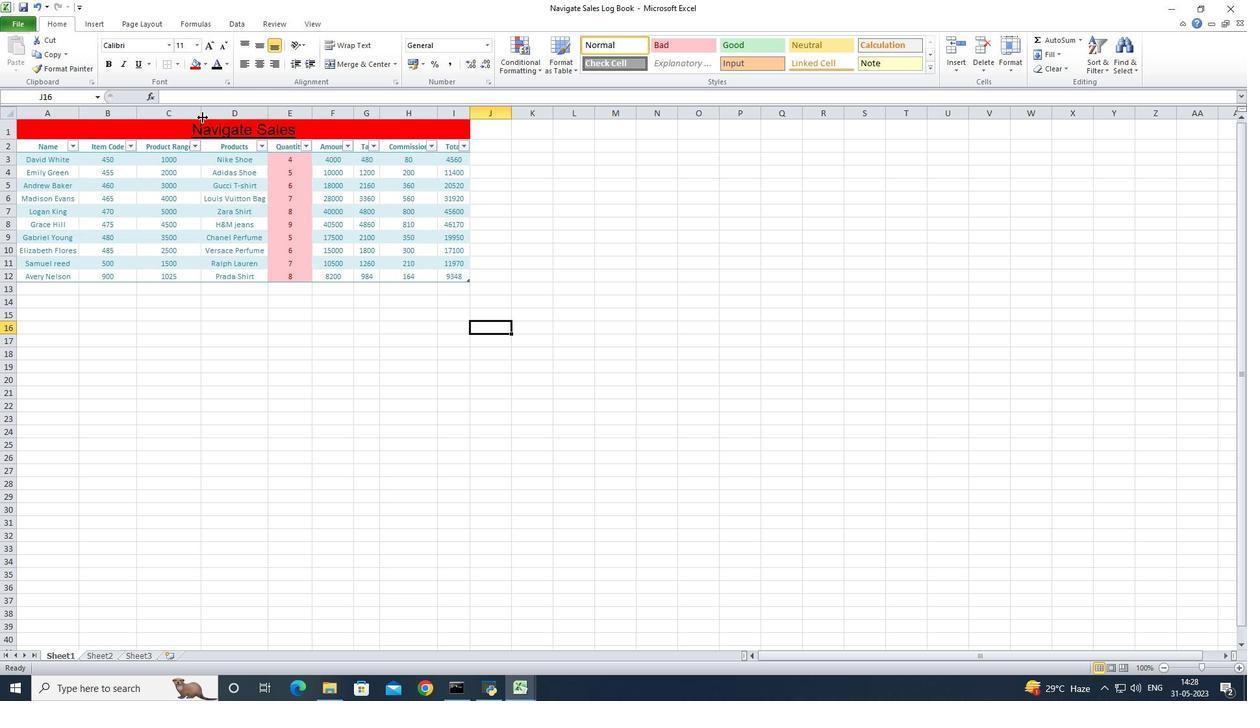 
Action: Mouse pressed left at (202, 117)
Screenshot: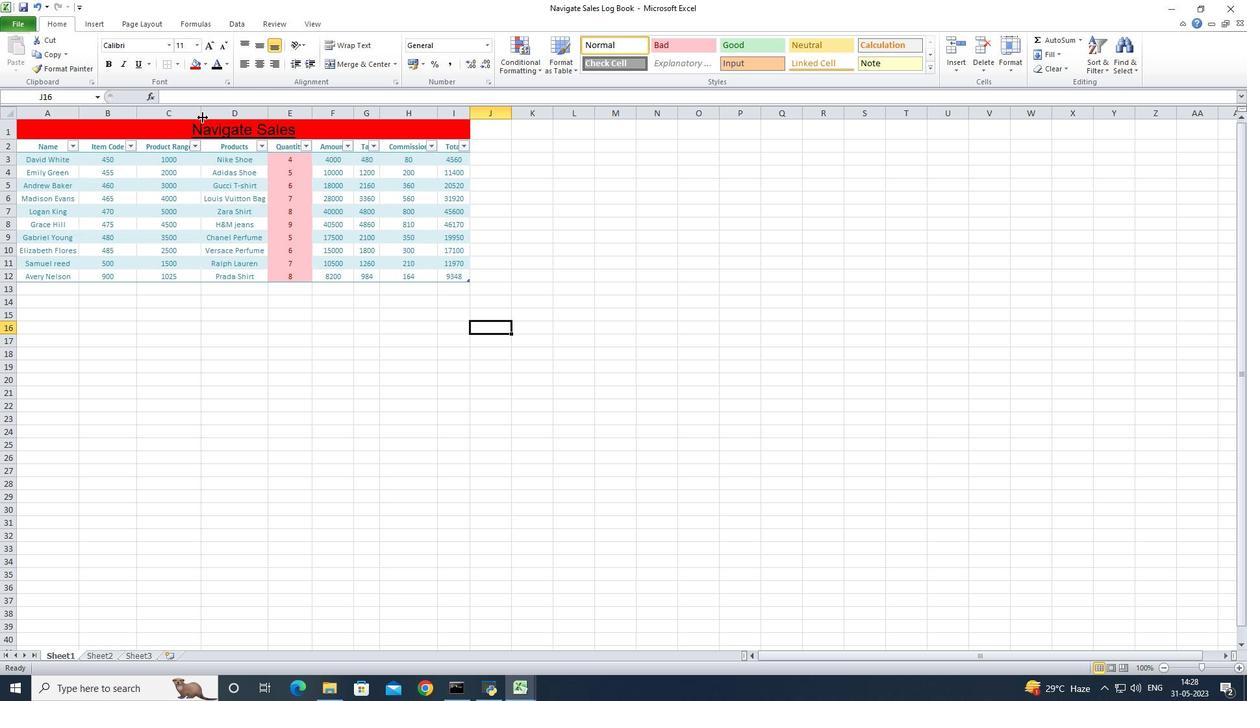 
Action: Mouse moved to (272, 119)
Screenshot: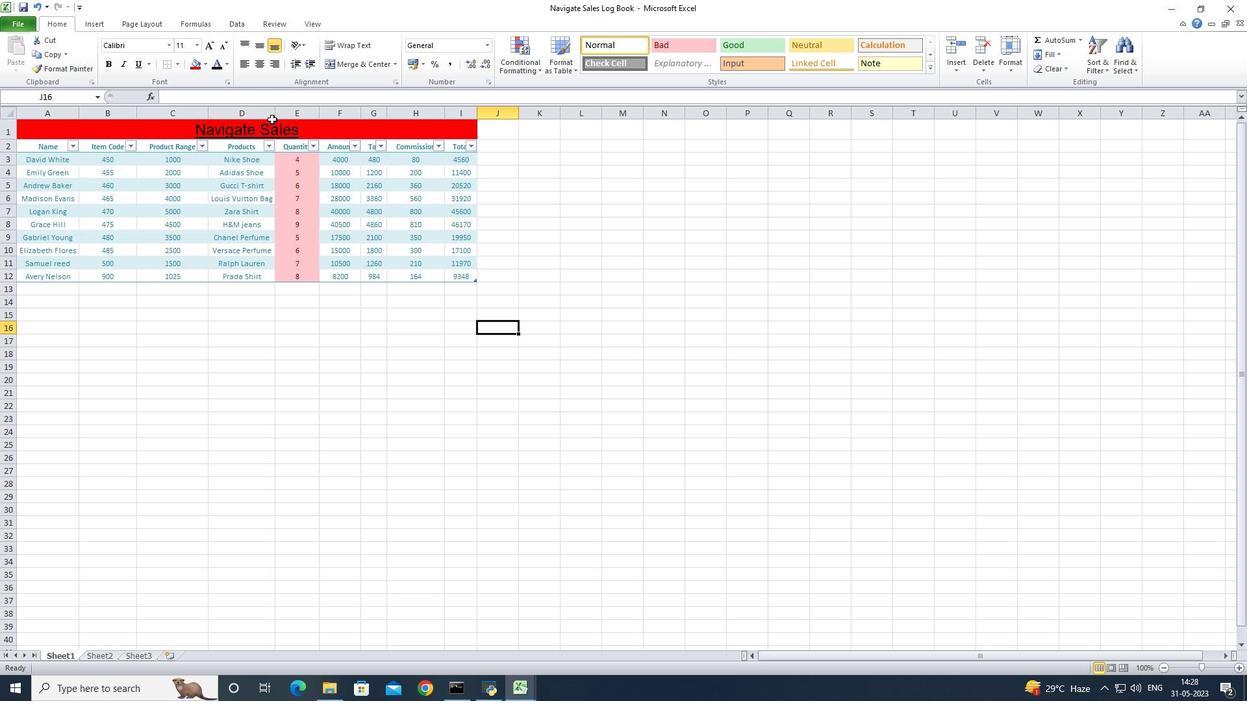 
Action: Mouse pressed left at (272, 119)
Screenshot: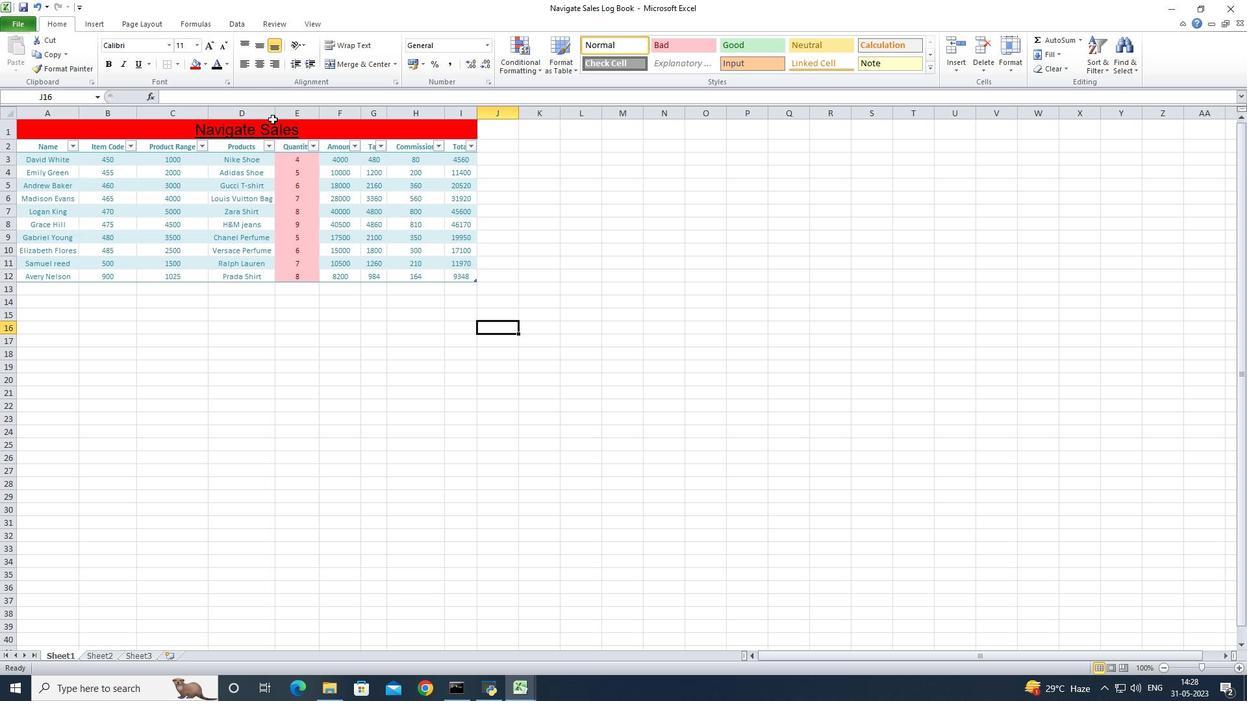 
Action: Mouse moved to (274, 116)
Screenshot: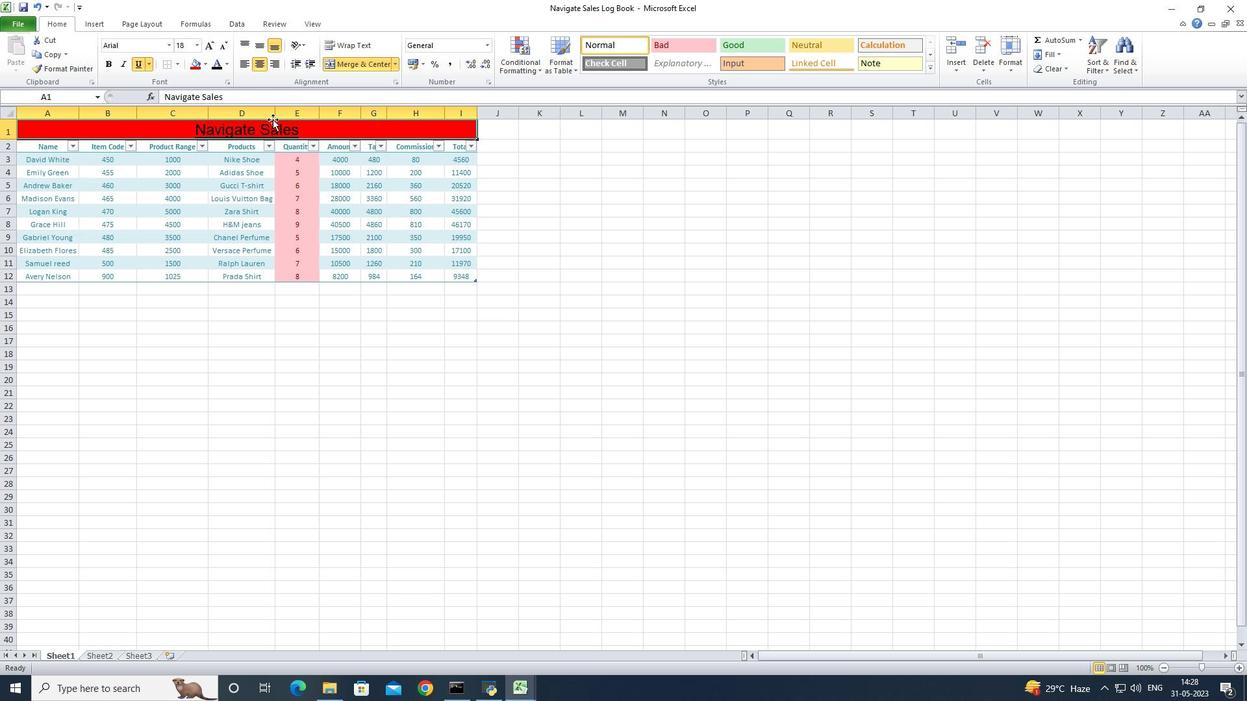 
Action: Mouse pressed left at (274, 116)
Screenshot: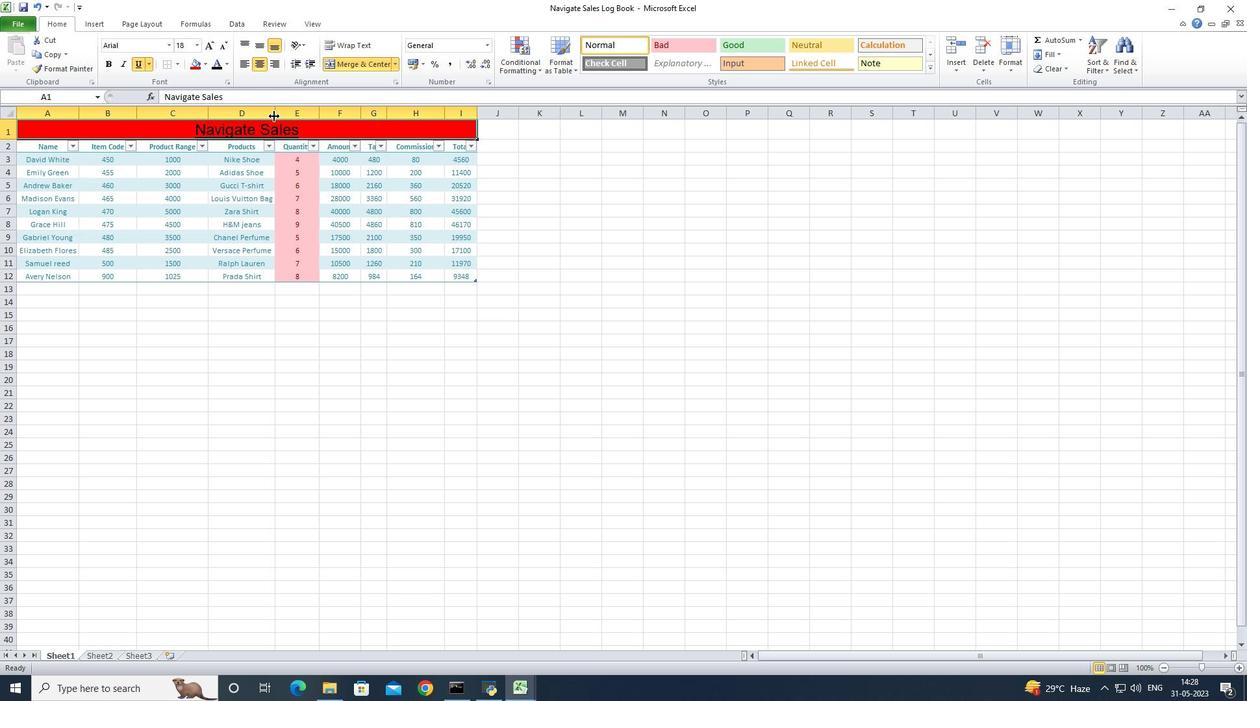 
Action: Mouse pressed left at (274, 116)
Screenshot: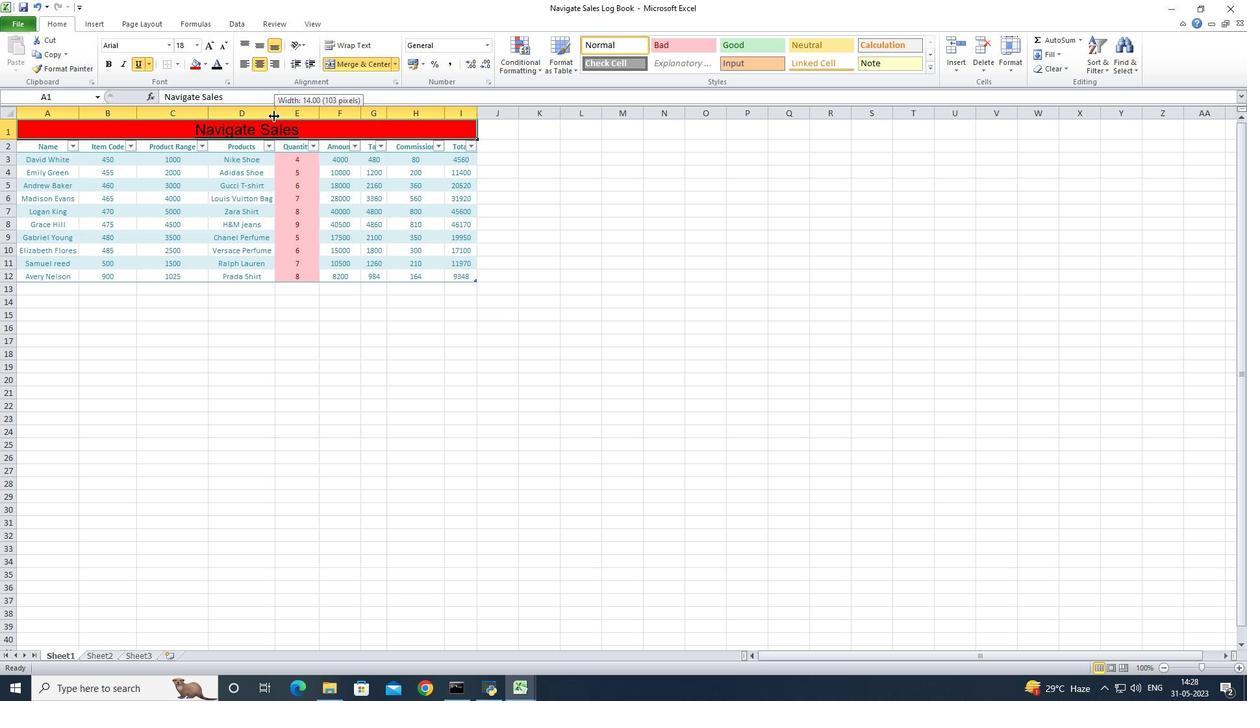
Action: Mouse moved to (318, 115)
Screenshot: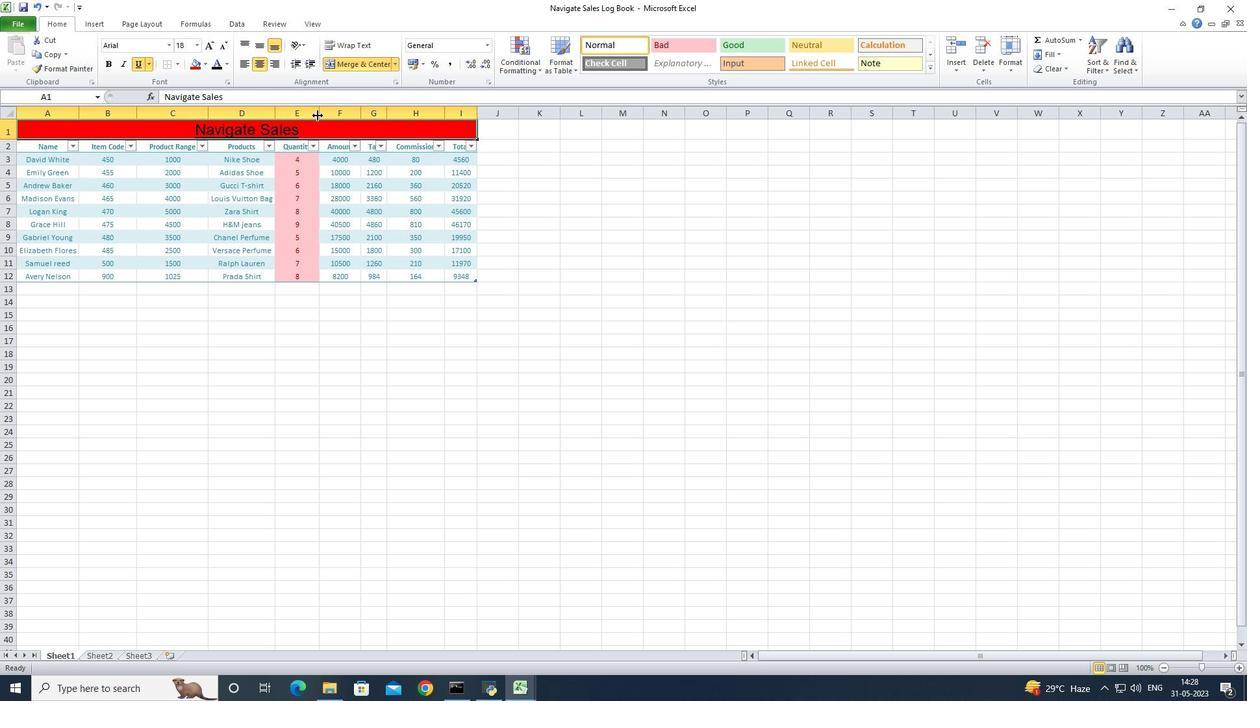 
Action: Mouse pressed left at (318, 115)
Screenshot: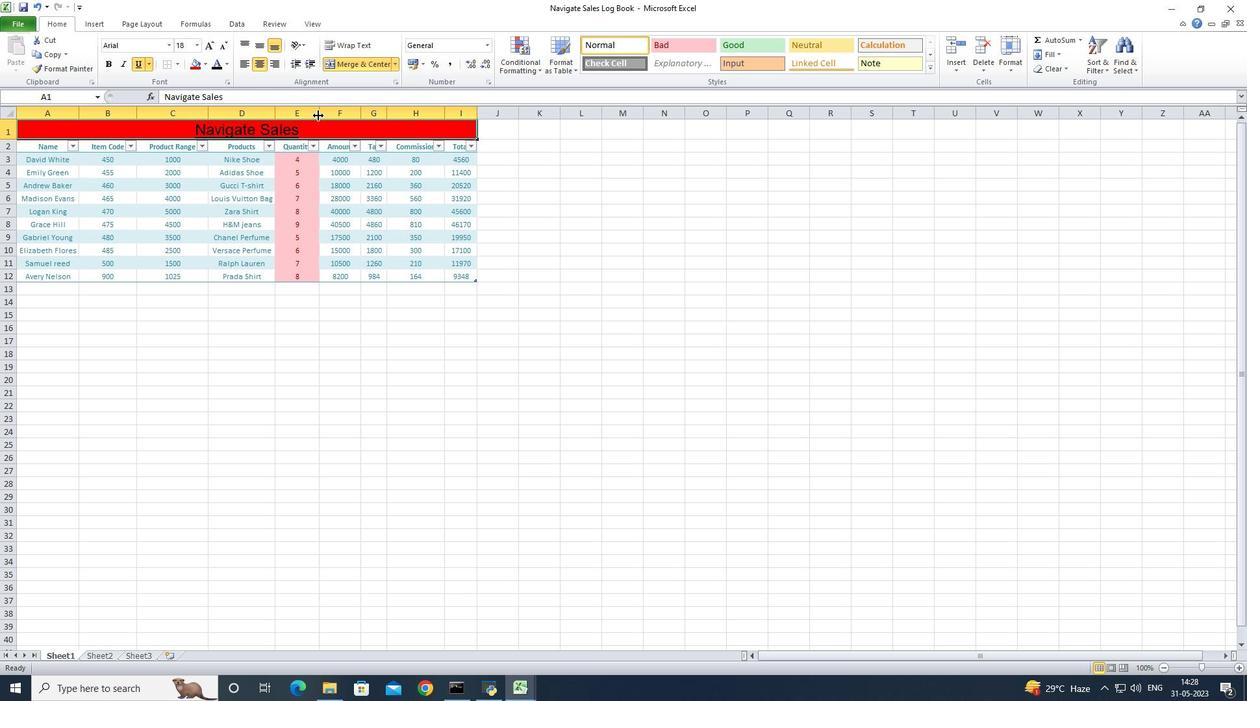 
Action: Mouse pressed left at (318, 115)
Screenshot: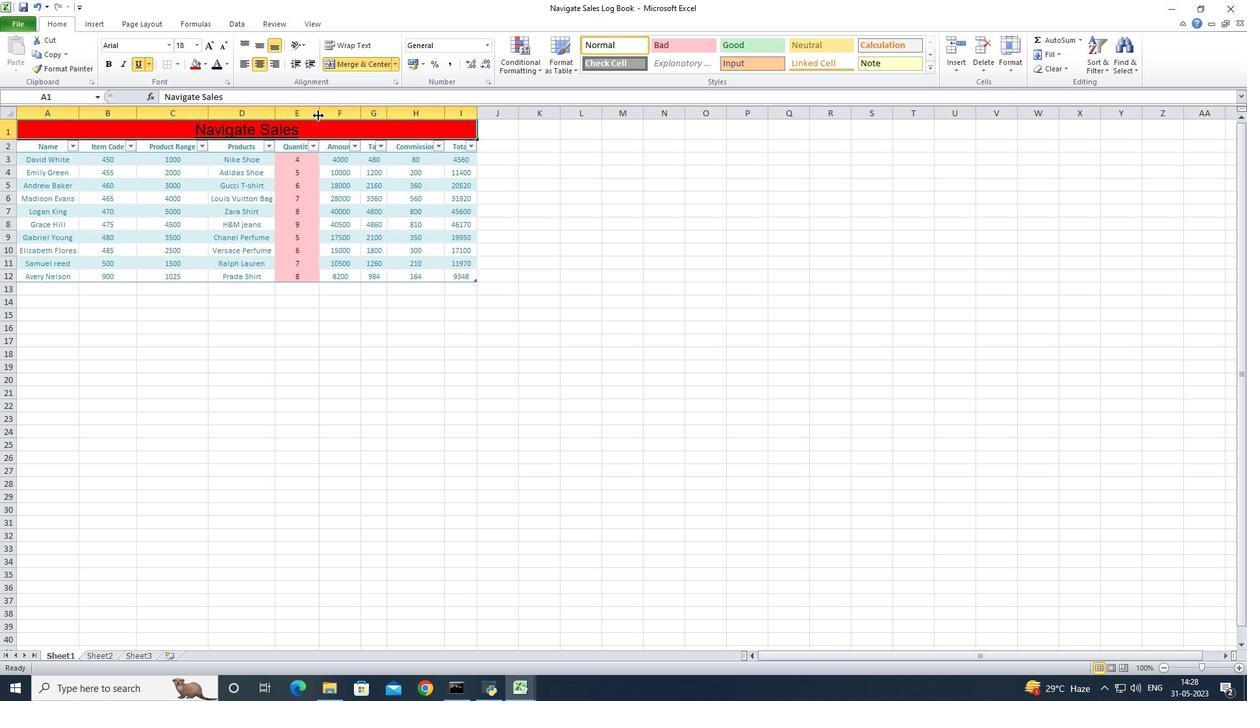 
Action: Mouse moved to (369, 117)
Screenshot: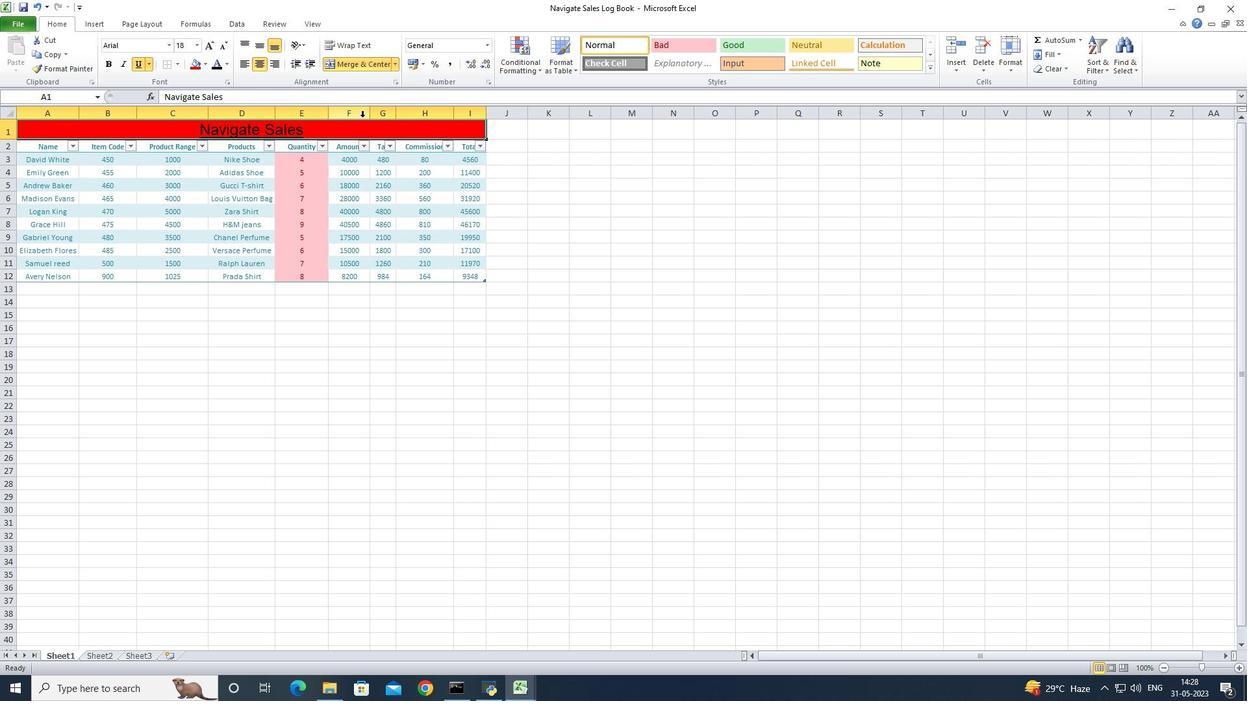
Action: Mouse pressed left at (369, 117)
Screenshot: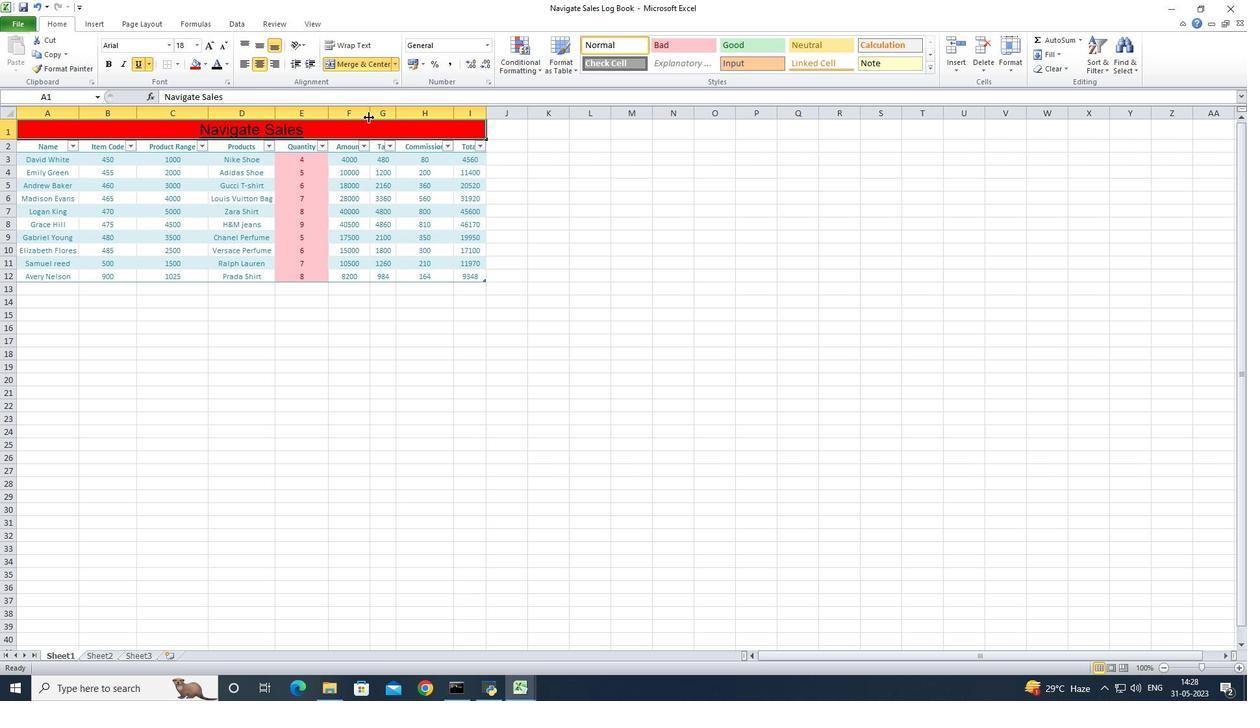 
Action: Mouse moved to (369, 117)
Screenshot: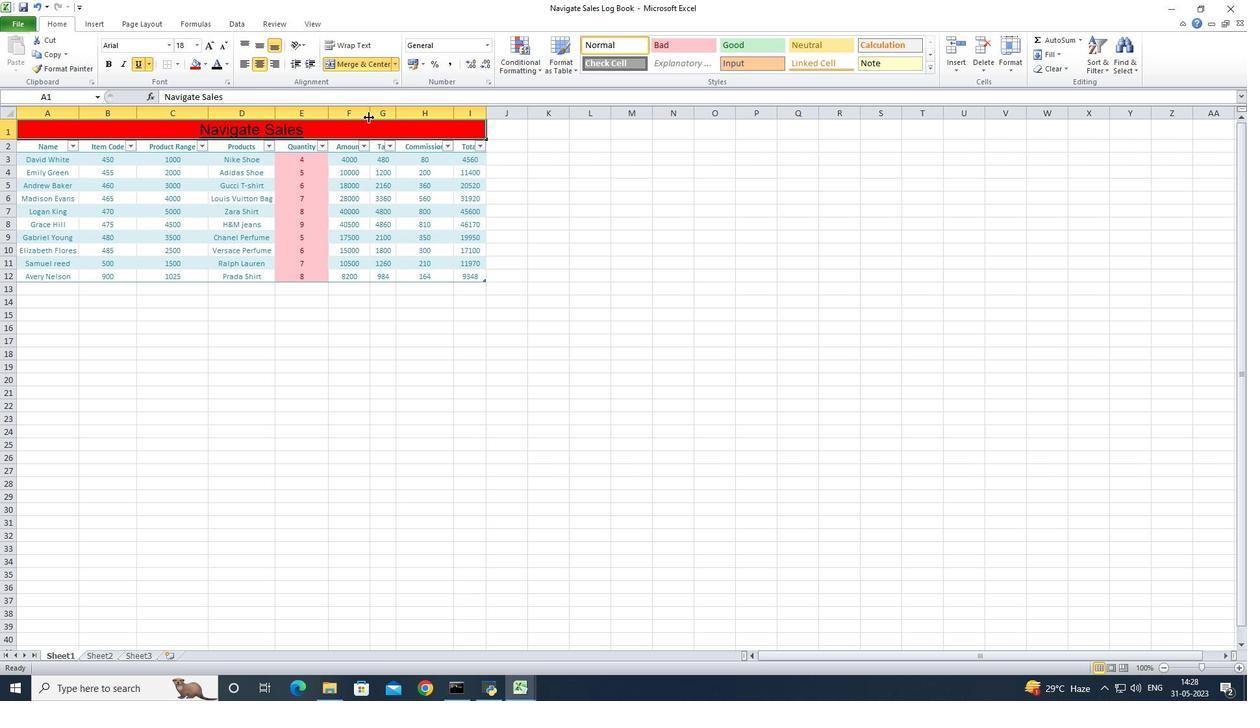 
Action: Mouse pressed left at (369, 117)
Screenshot: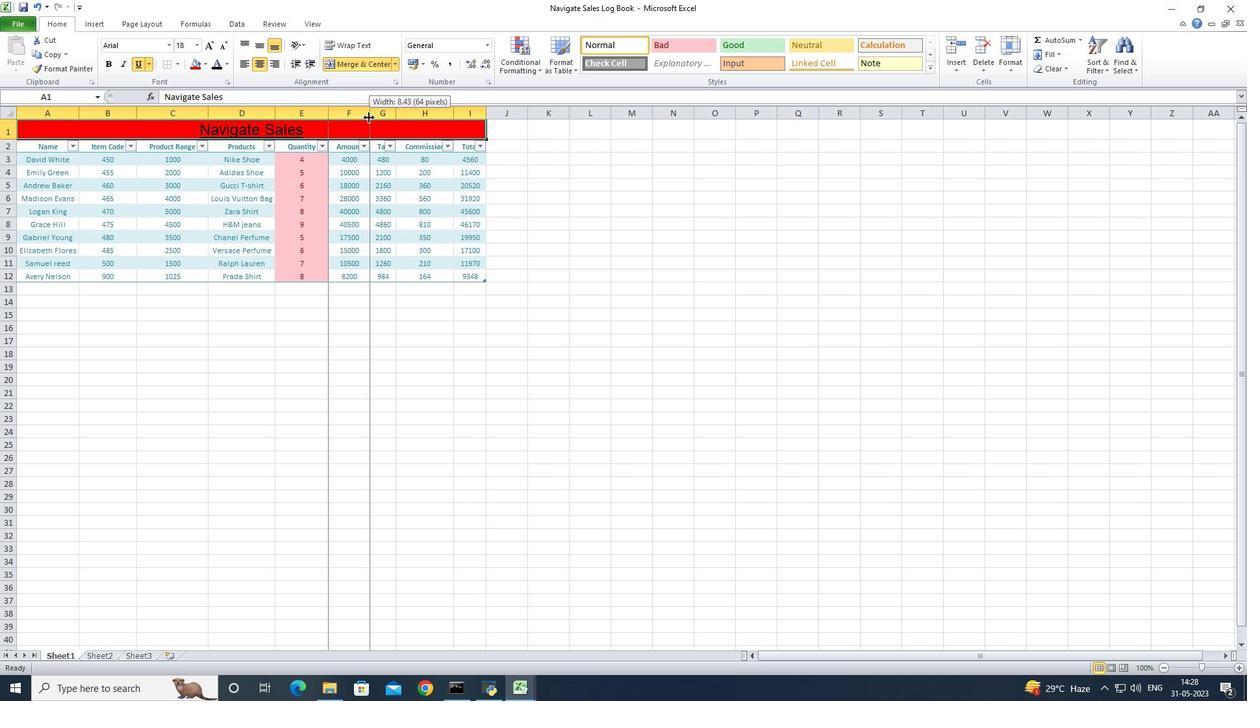
Action: Mouse moved to (406, 113)
Screenshot: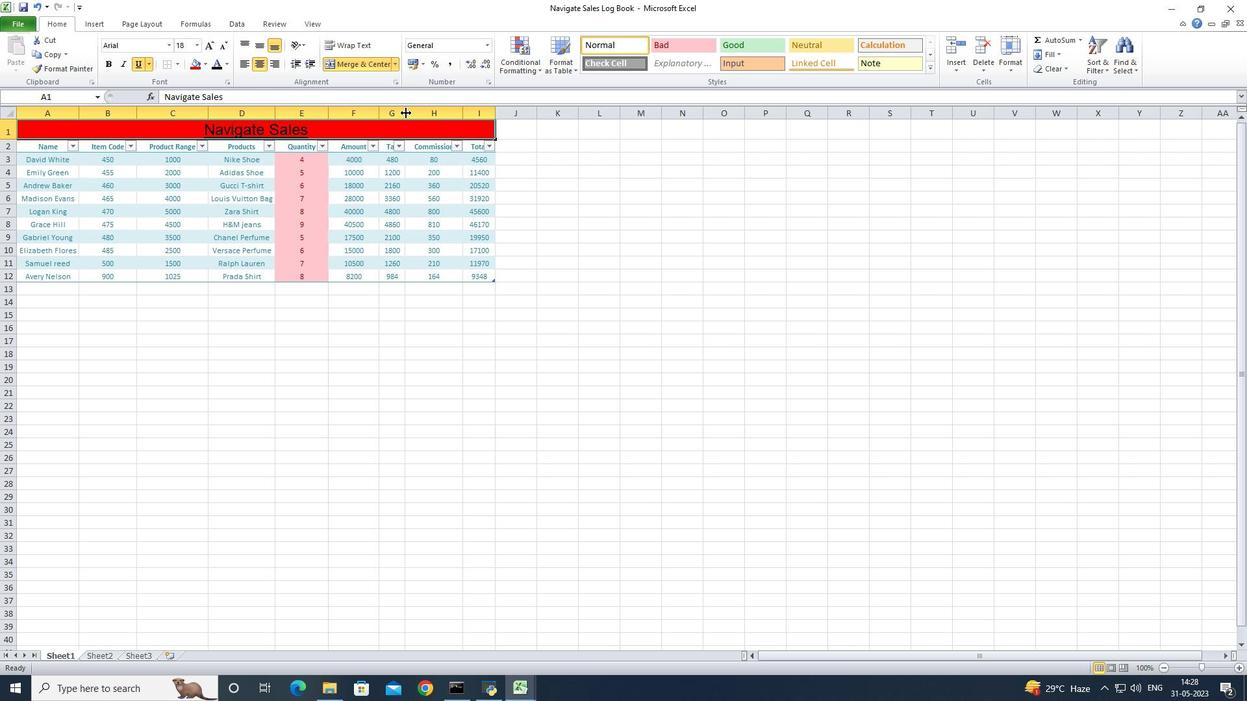 
Action: Mouse pressed left at (406, 113)
Screenshot: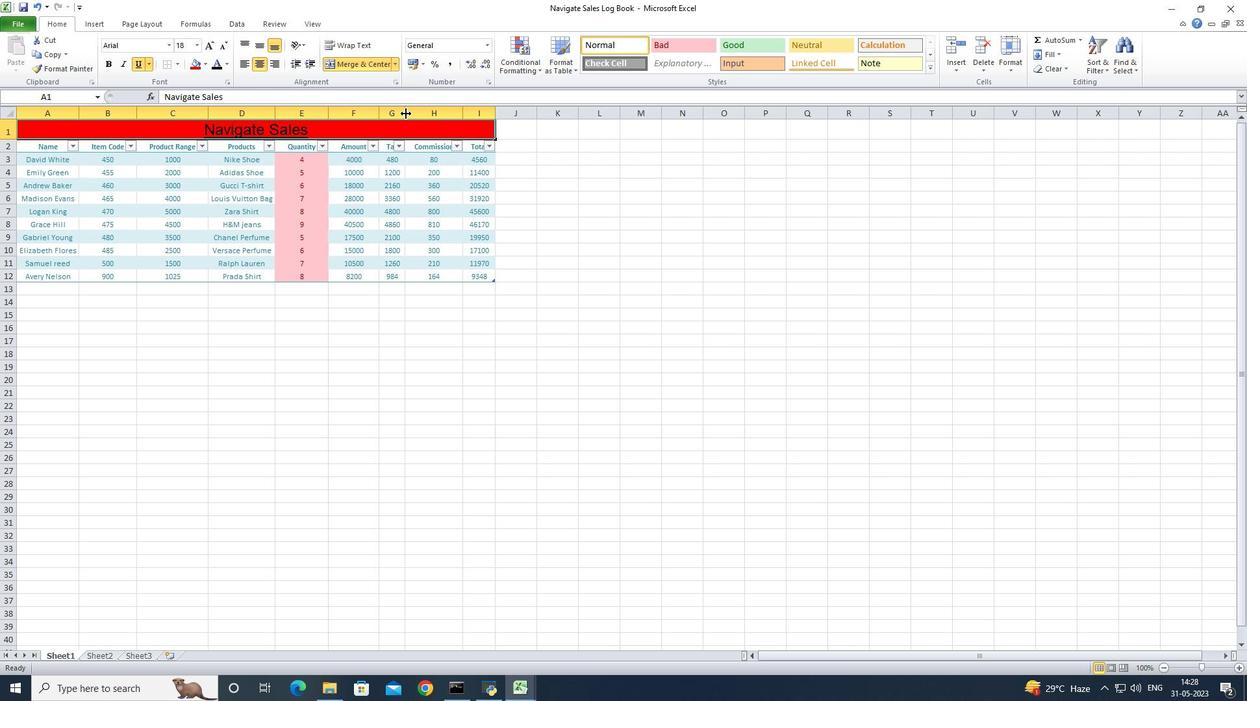 
Action: Mouse pressed left at (406, 113)
Screenshot: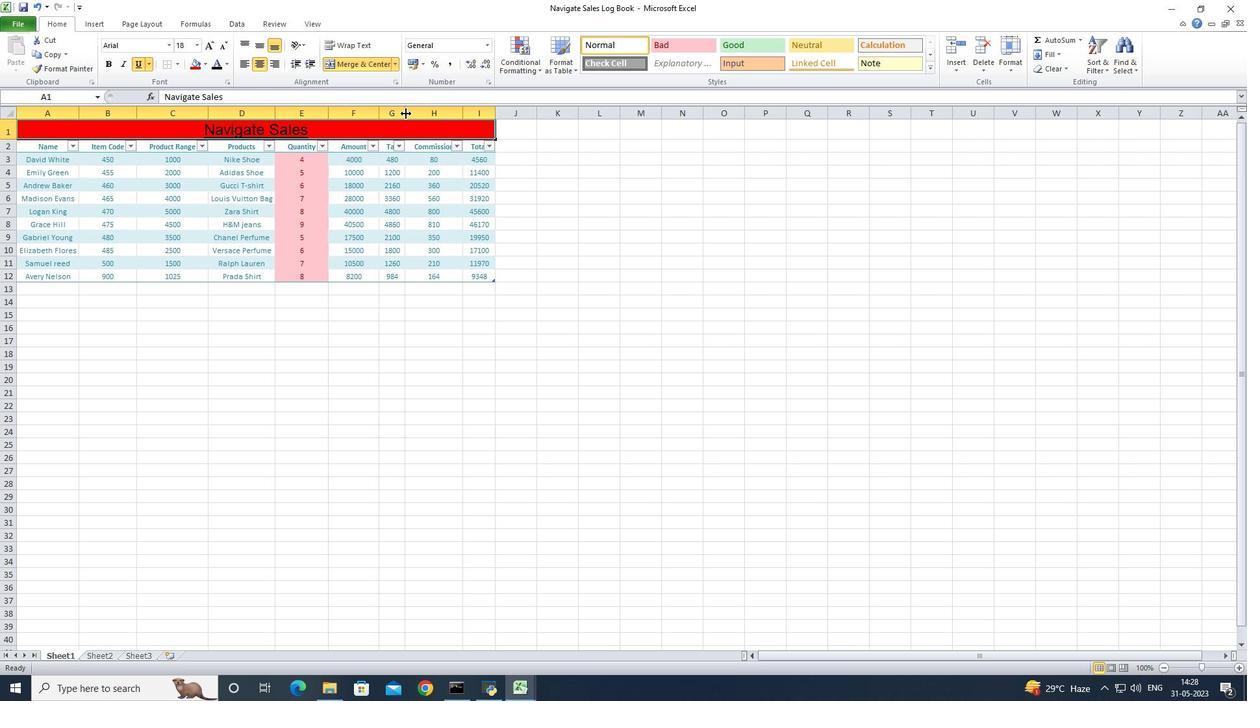 
Action: Mouse moved to (474, 116)
Screenshot: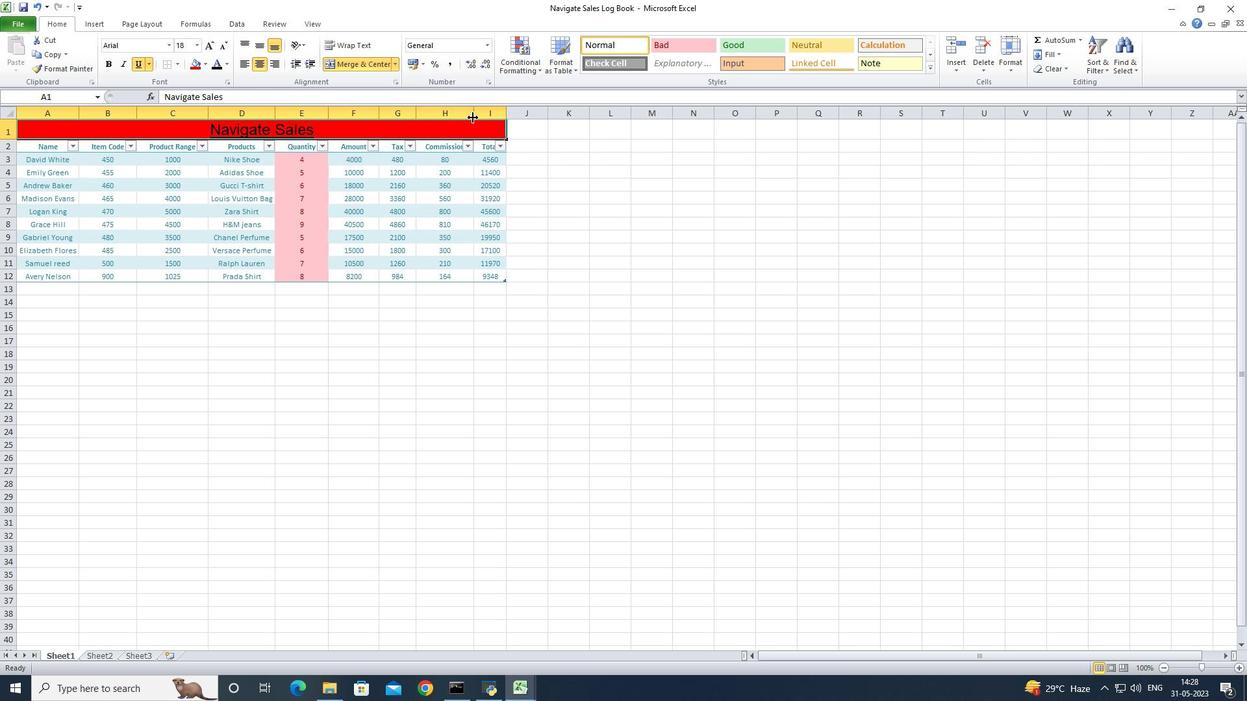 
Action: Mouse pressed left at (474, 116)
Screenshot: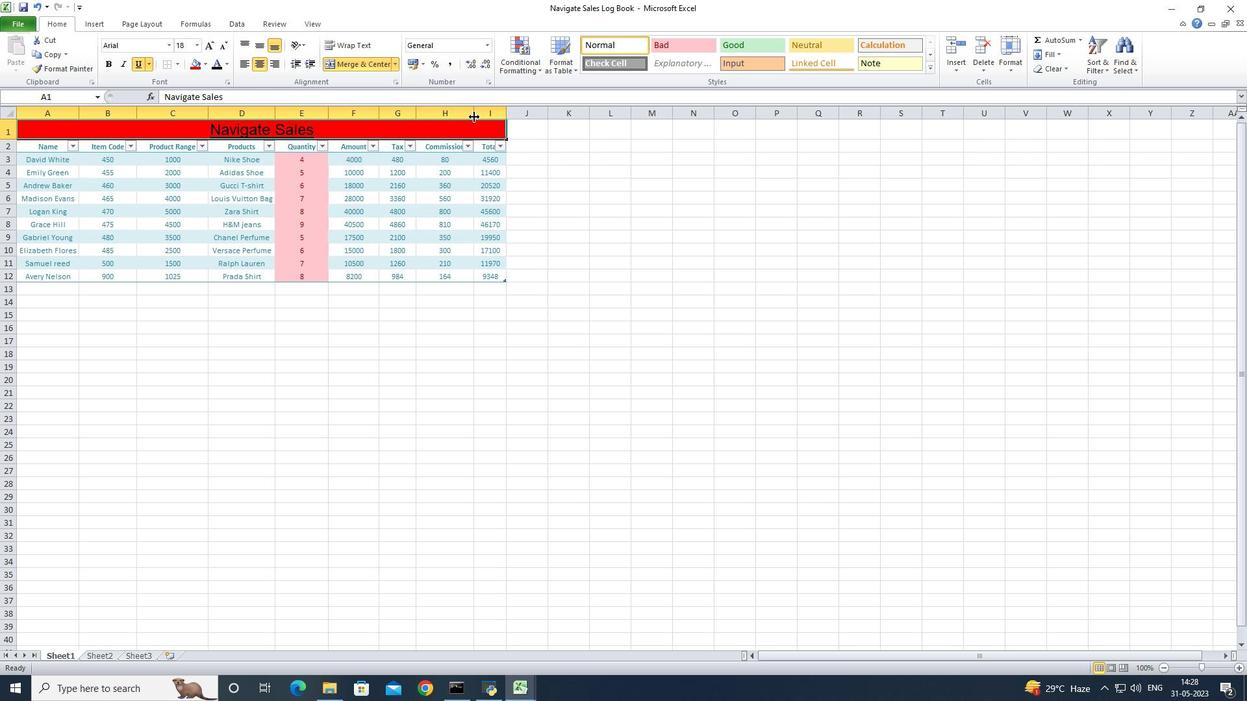 
Action: Mouse pressed left at (474, 116)
Screenshot: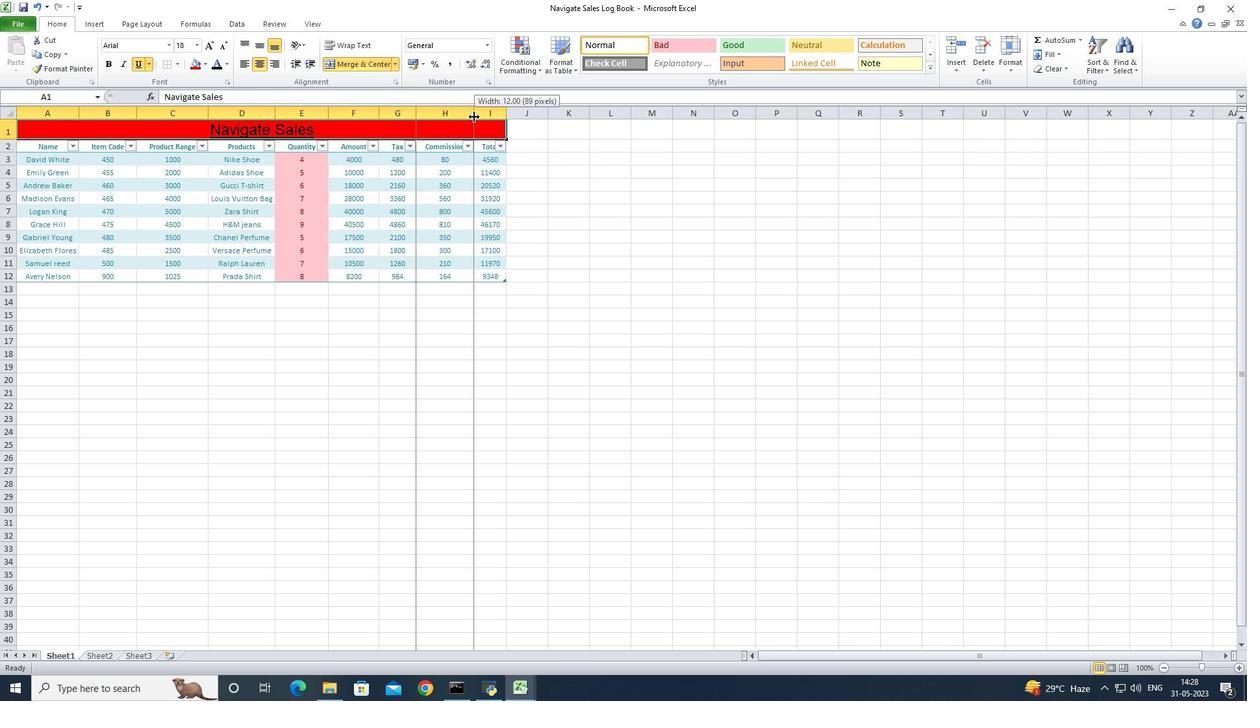 
Action: Mouse moved to (512, 116)
Screenshot: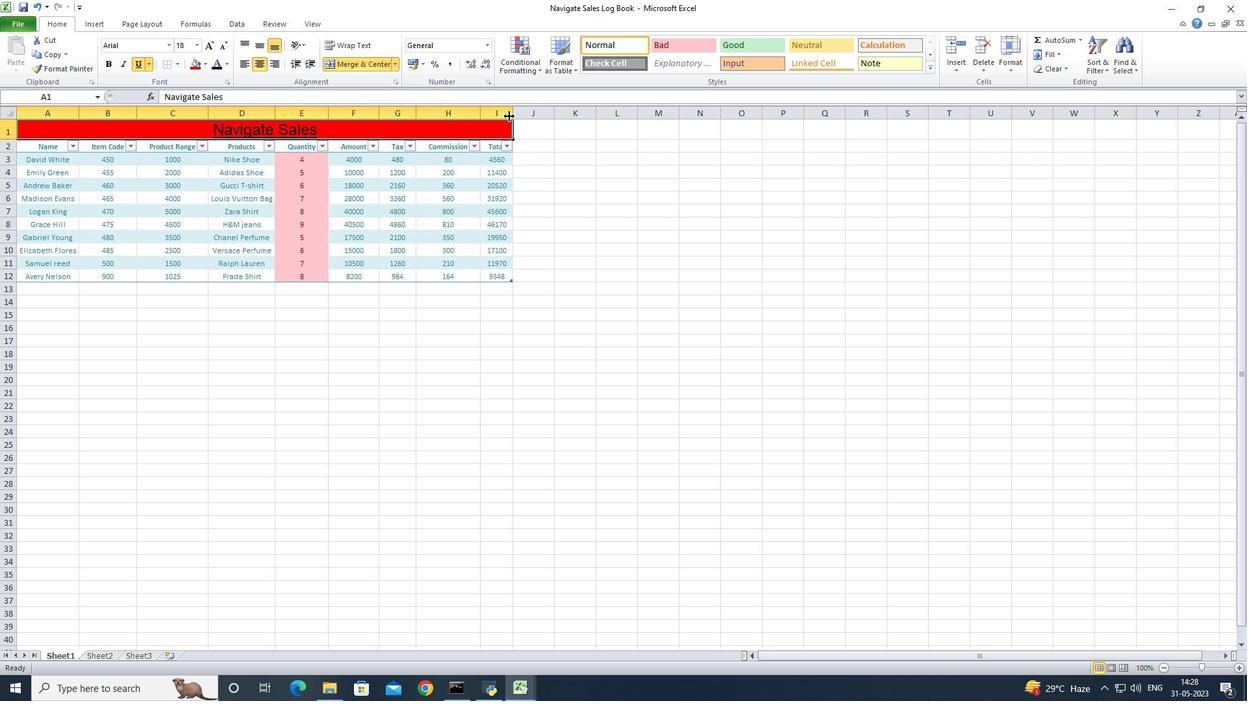 
Action: Mouse pressed left at (512, 116)
Screenshot: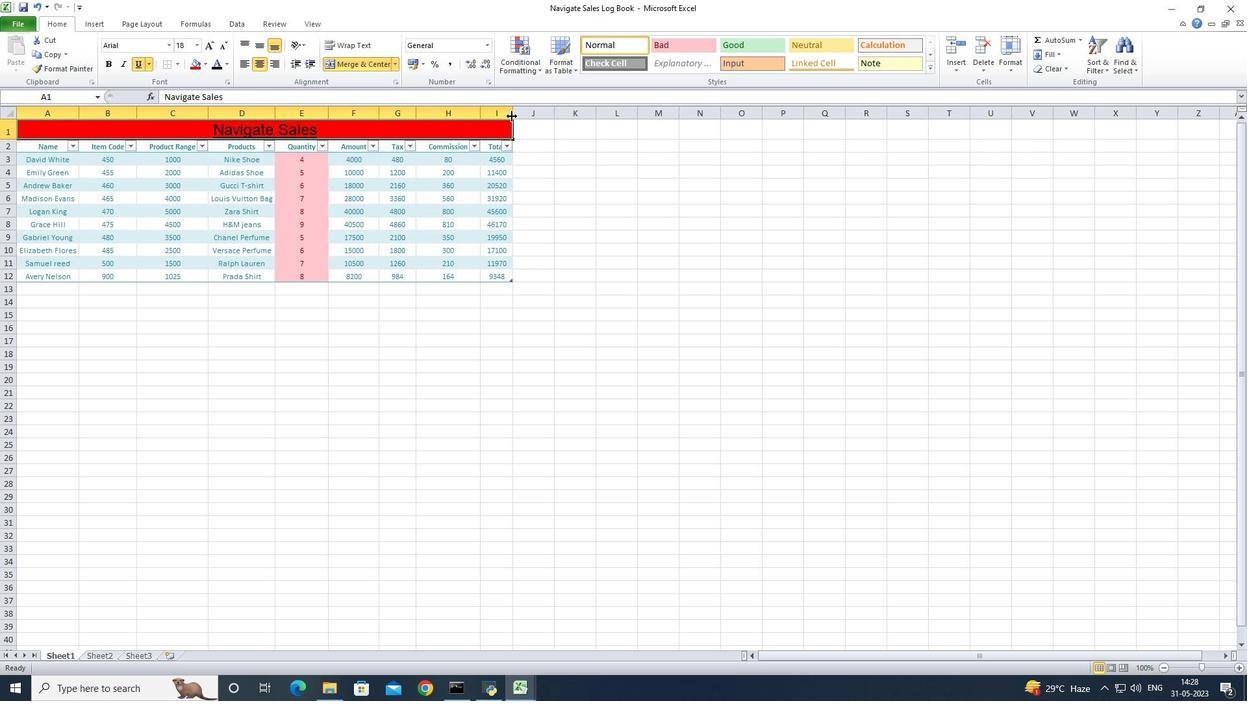 
Action: Mouse pressed left at (512, 116)
Screenshot: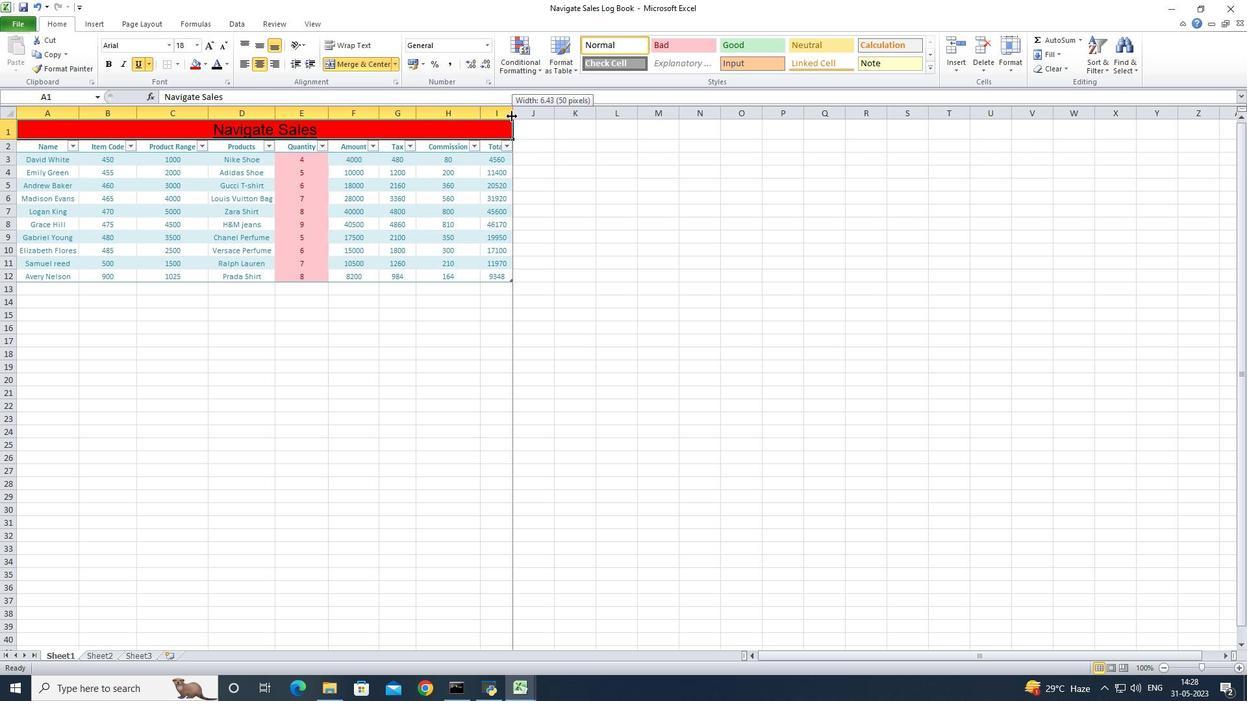 
Action: Mouse moved to (437, 369)
Screenshot: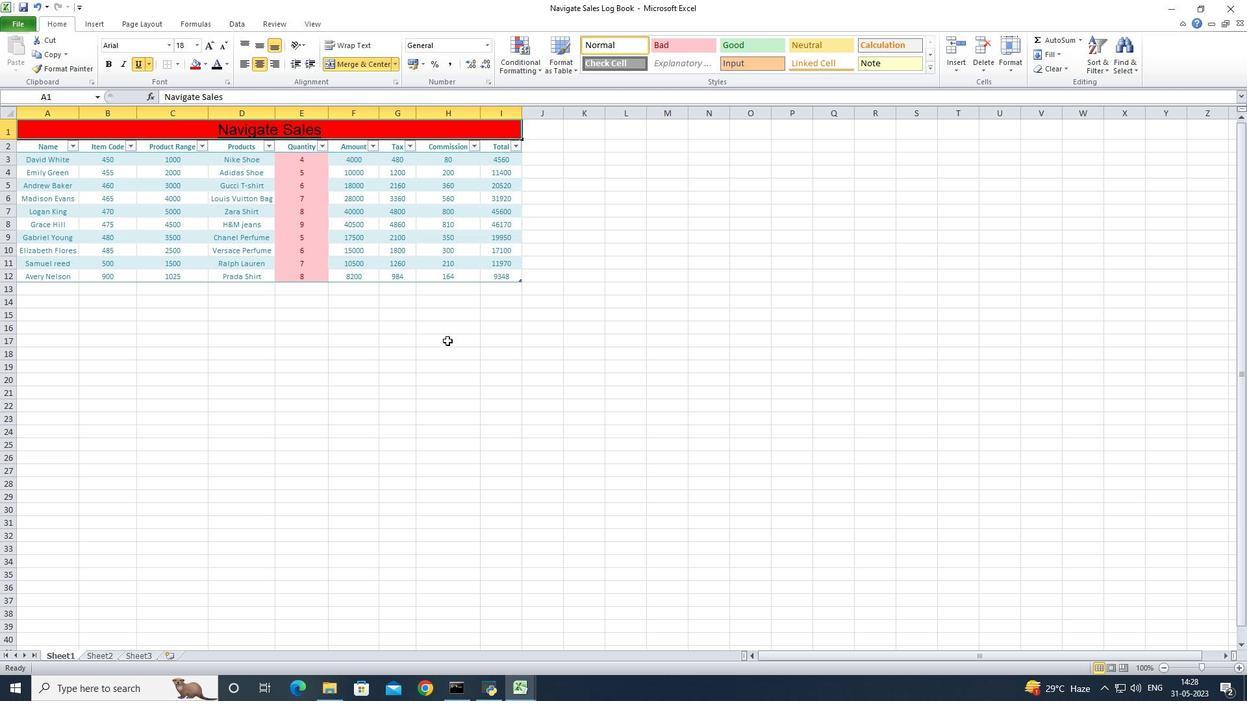 
Action: Mouse pressed left at (437, 369)
Screenshot: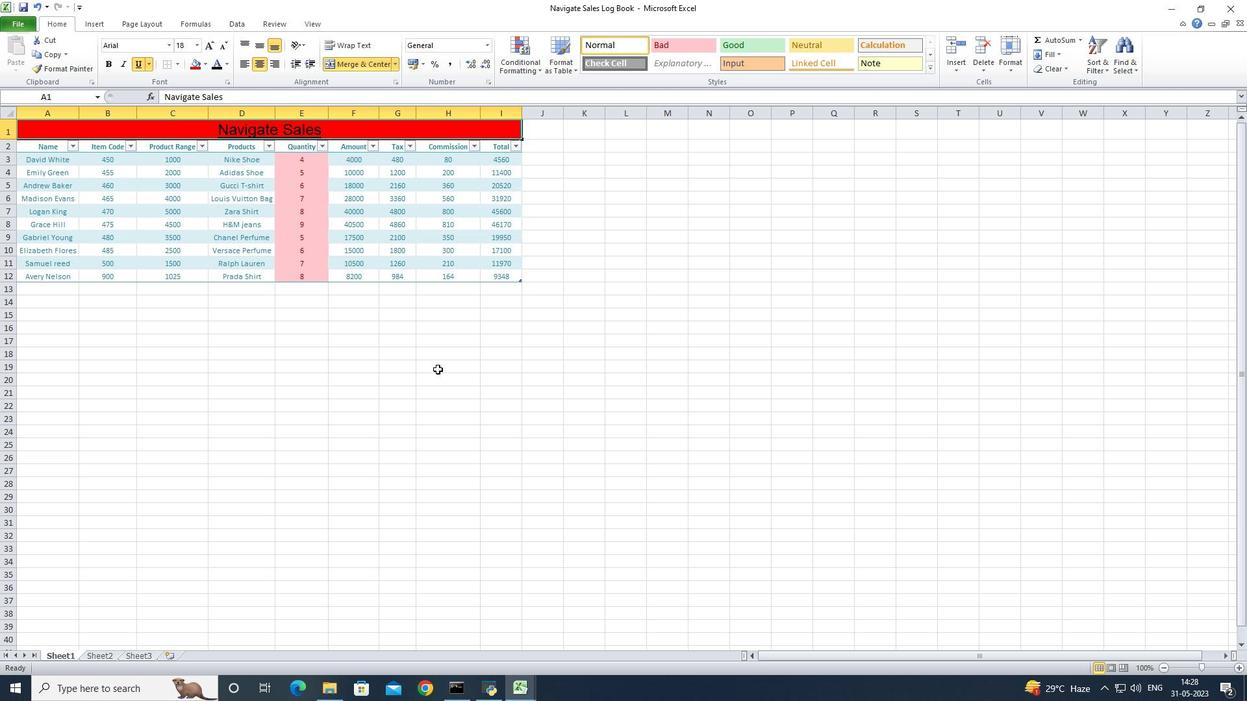 
Action: Mouse moved to (263, 353)
Screenshot: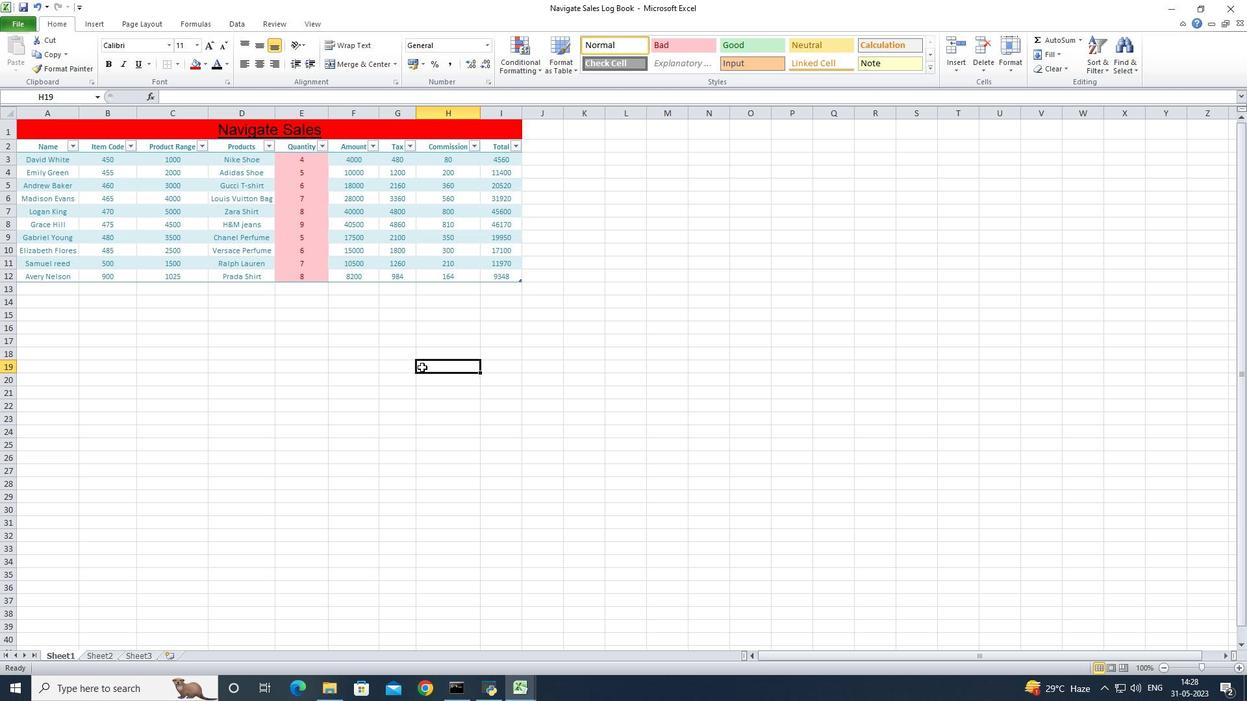 
Action: Mouse pressed left at (263, 353)
Screenshot: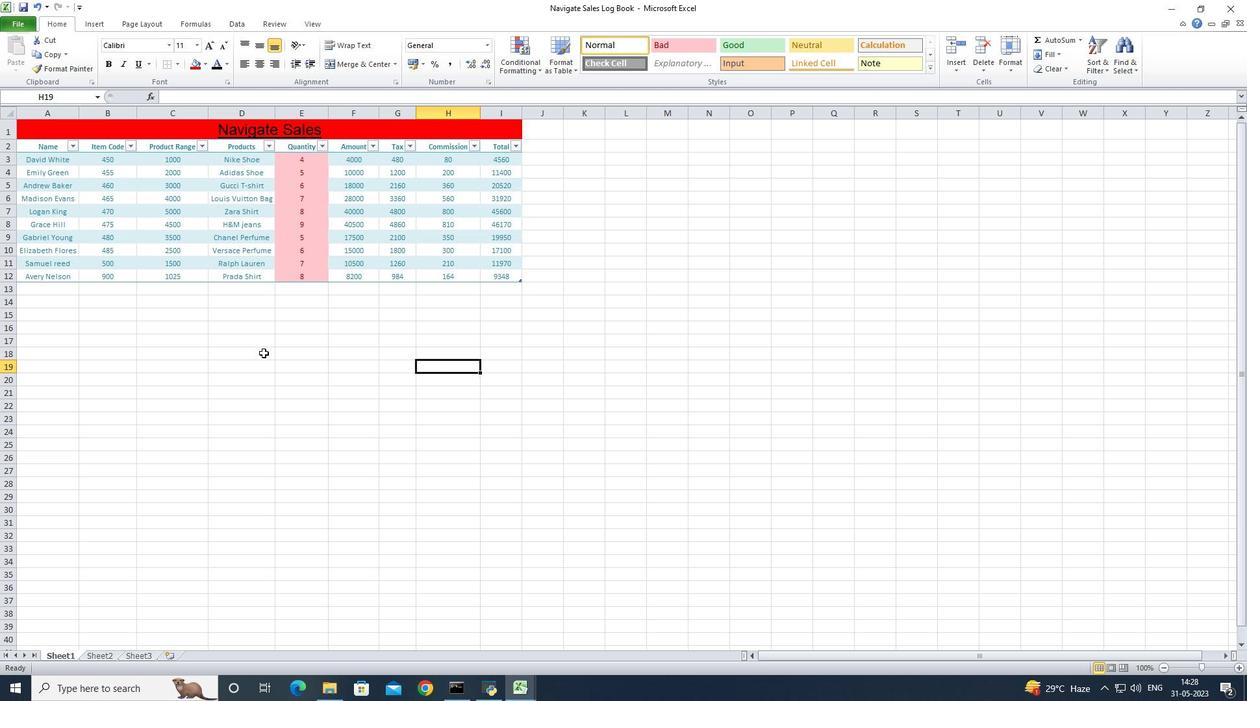 
Action: Key pressed ctrl+S
Screenshot: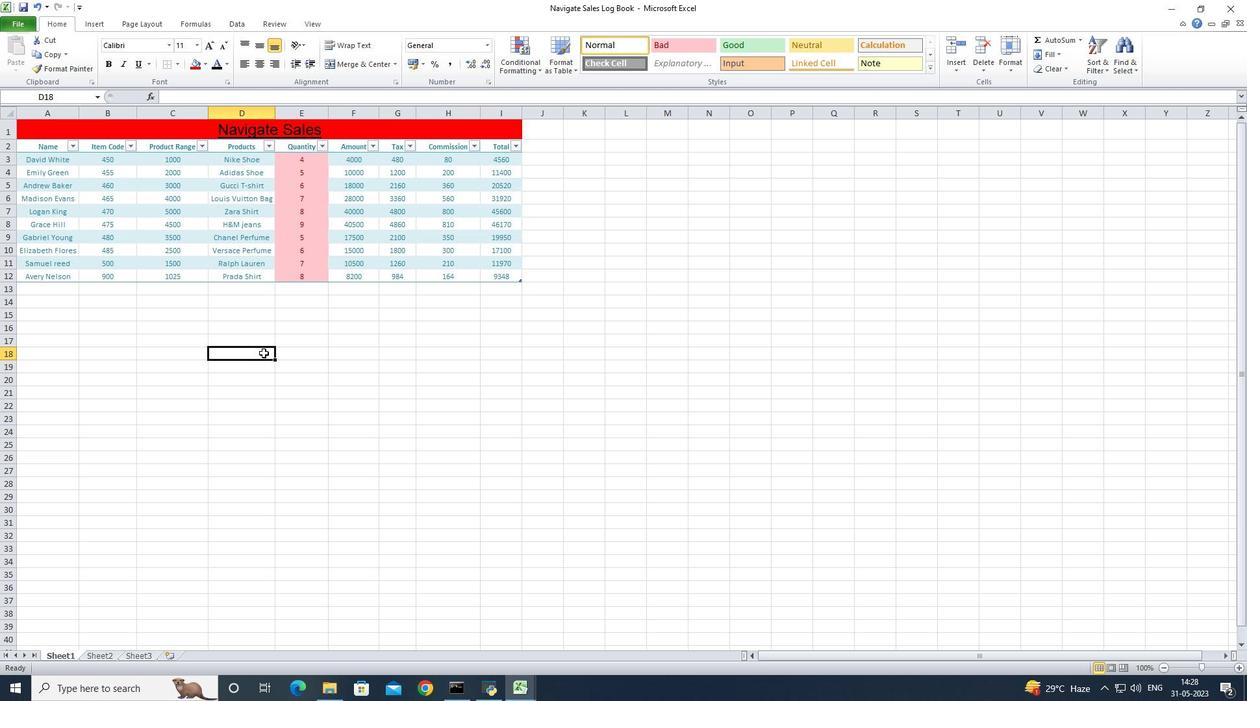 
